 Task: Add an event with the title Conference Call with International Team, date '2024/03/04', time 8:00 AM to 10:00 AMand add a description: The session will conclude with a recap and summary of key takeaways, providing participants with a comprehensive understanding of the elements that contribute to successful presentations. Participants will be encouraged to continue practicing their presentation skills outside of the session and seek further opportunities for growth and improvement., put the event into Red category . Add location for the event as: 789 Camp Nou, Barcelona, Spain, logged in from the account softage.1@softage.netand send the event invitation to softage.5@softage.net and softage.6@softage.net. Set a reminder for the event 5 day before
Action: Mouse moved to (114, 105)
Screenshot: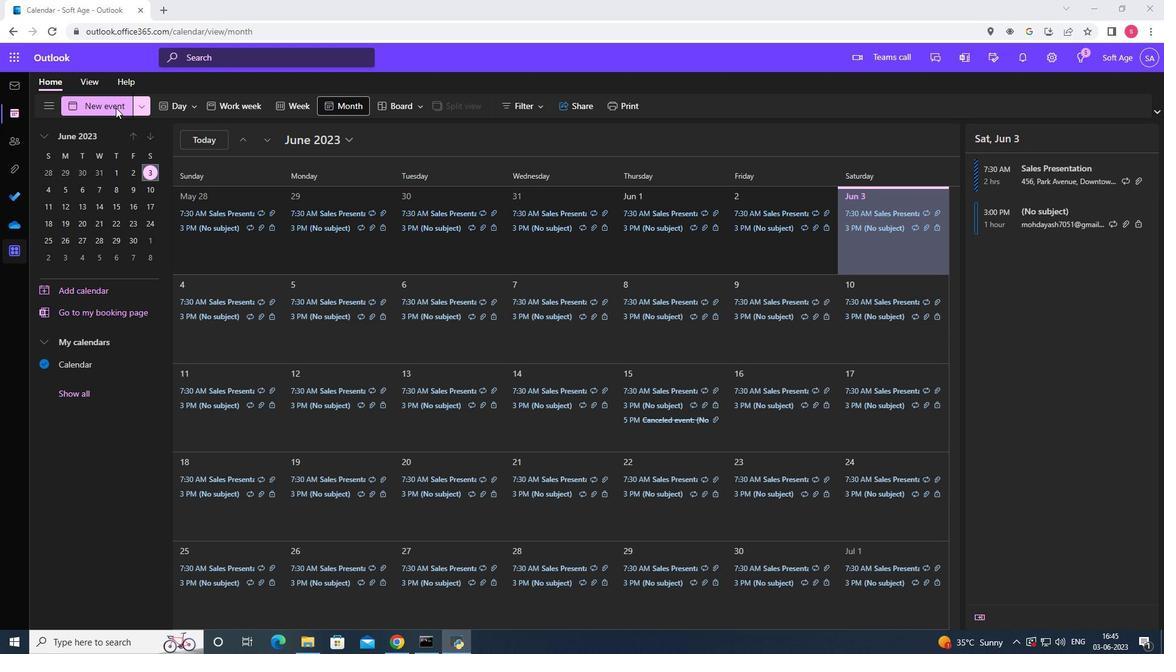 
Action: Mouse pressed left at (114, 105)
Screenshot: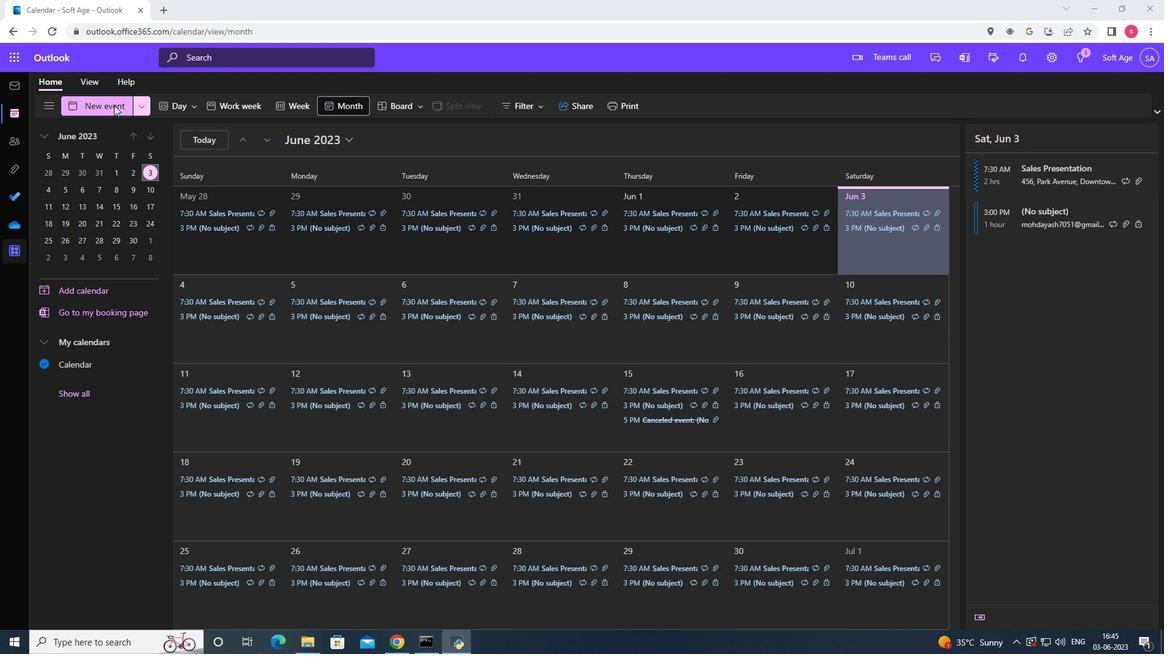 
Action: Mouse moved to (323, 189)
Screenshot: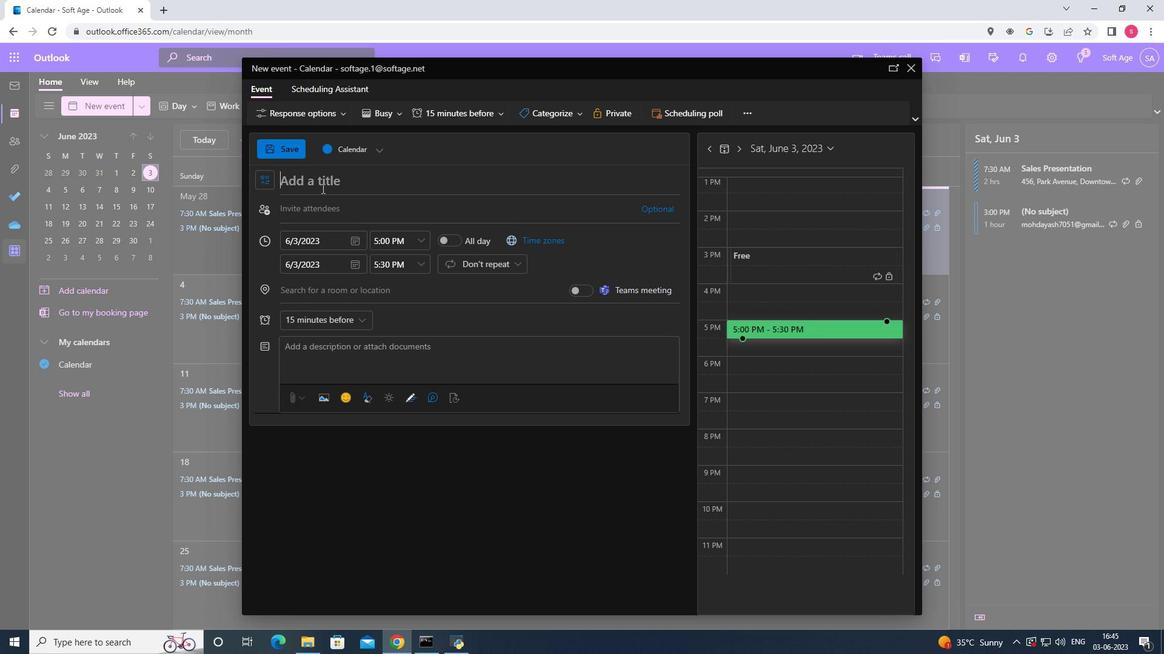
Action: Mouse pressed left at (323, 189)
Screenshot: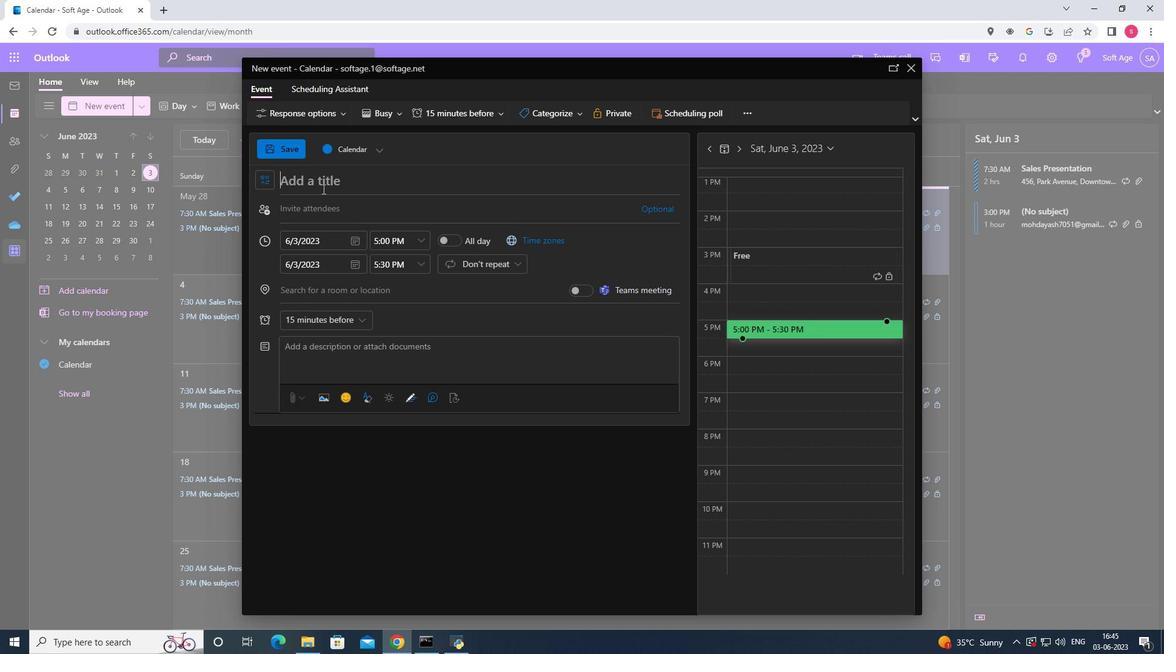 
Action: Key pressed <Key.shift><Key.shift><Key.shift><Key.shift><Key.shift><Key.shift><Key.shift><Key.shift><Key.shift><Key.shift><Key.shift><Key.shift><Key.shift><Key.shift><Key.shift><Key.shift><Key.shift><Key.shift>Conference<Key.space><Key.shift>Call<Key.space><Key.shift>with<Key.space><Key.shift><Key.shift><Key.shift><Key.shift><Key.shift><Key.shift><Key.shift><Key.shift><Key.shift>International<Key.space><Key.shift>tea<Key.backspace><Key.backspace><Key.backspace><Key.shift>Team
Screenshot: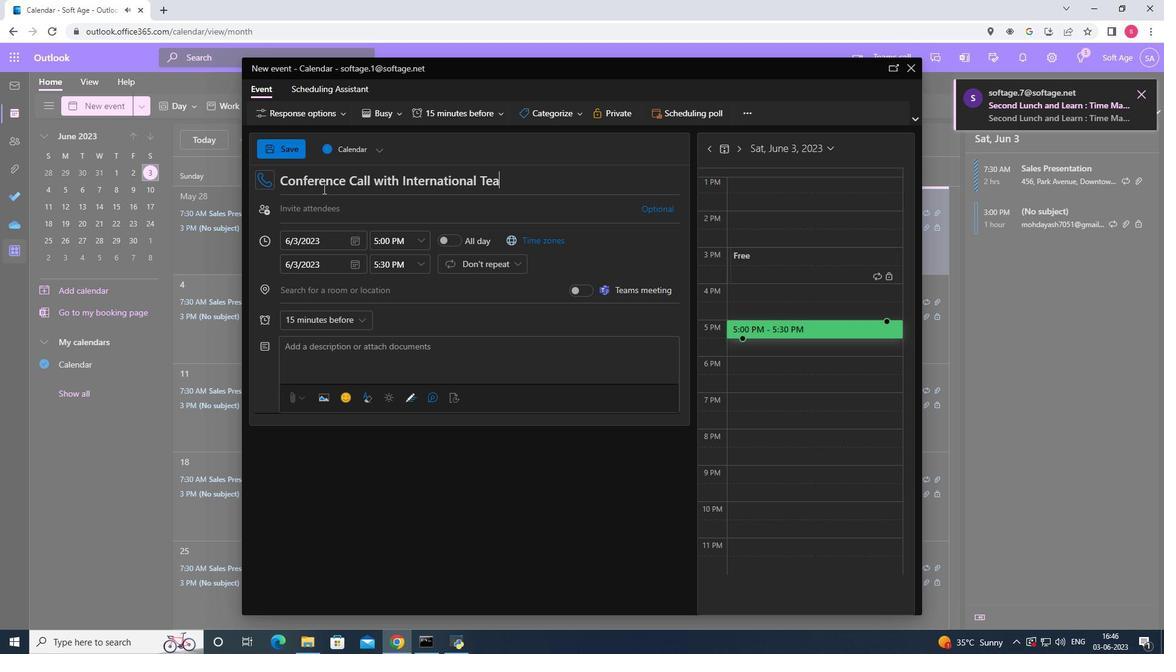 
Action: Mouse moved to (357, 236)
Screenshot: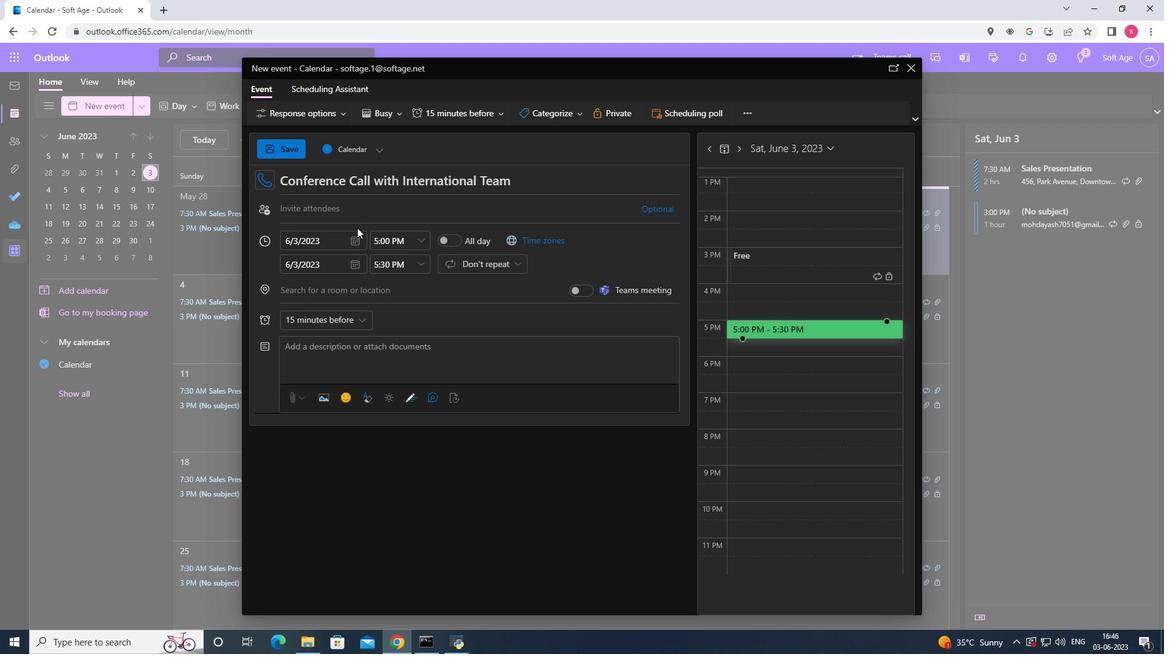 
Action: Mouse pressed left at (357, 236)
Screenshot: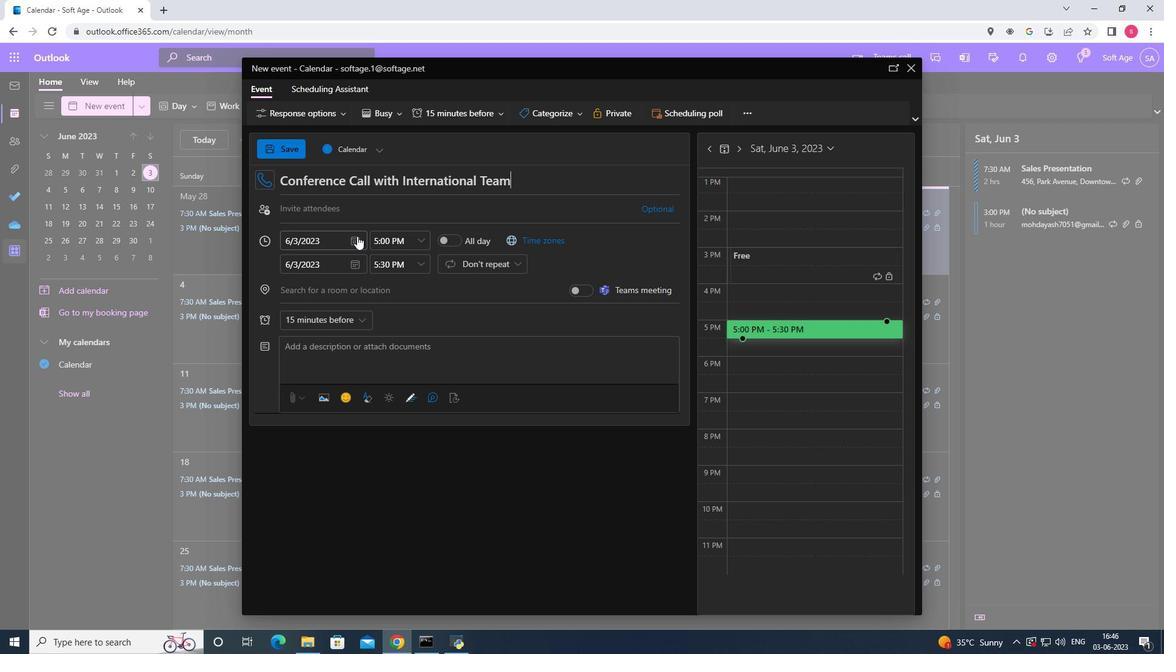 
Action: Mouse moved to (400, 266)
Screenshot: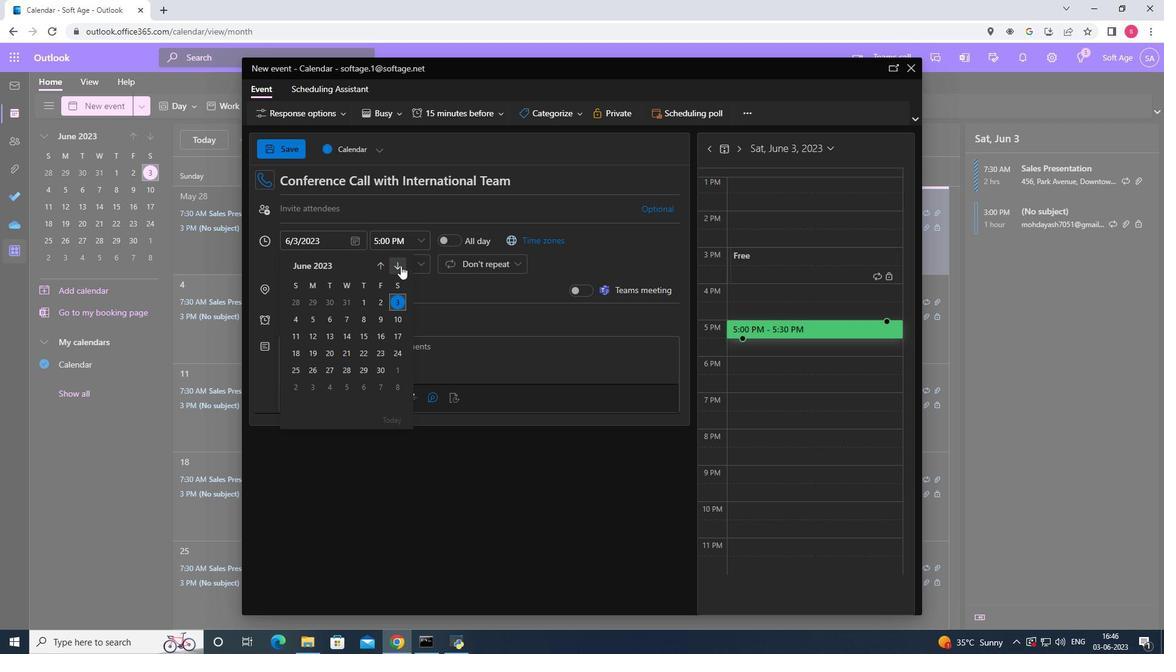 
Action: Mouse pressed left at (400, 266)
Screenshot: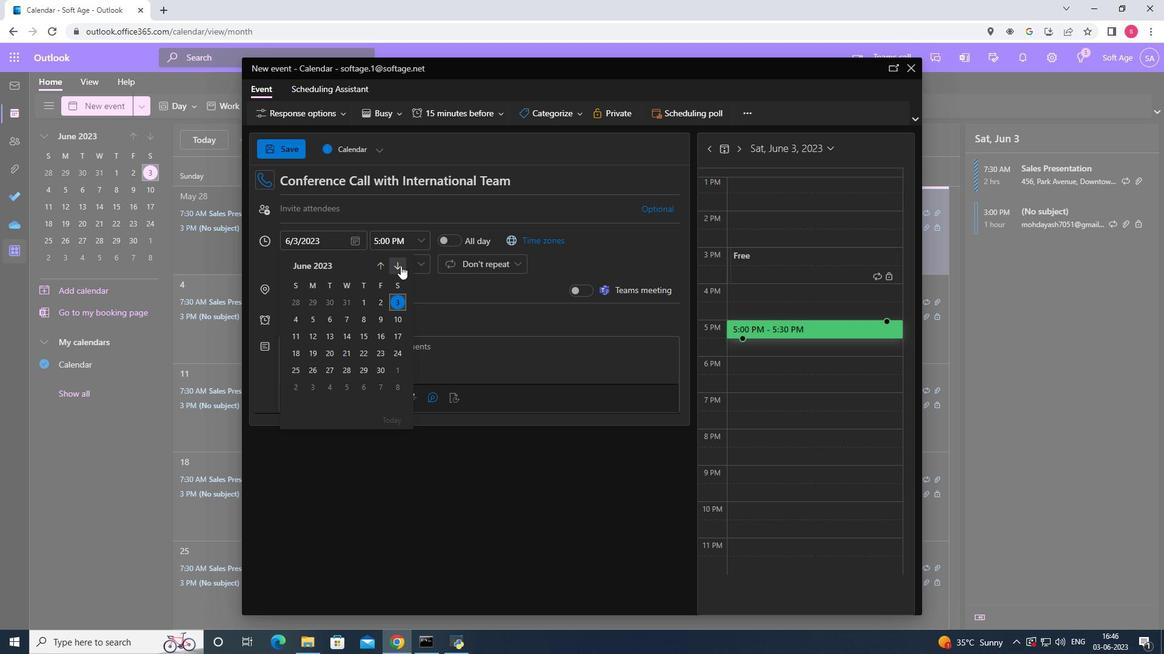 
Action: Mouse pressed left at (400, 266)
Screenshot: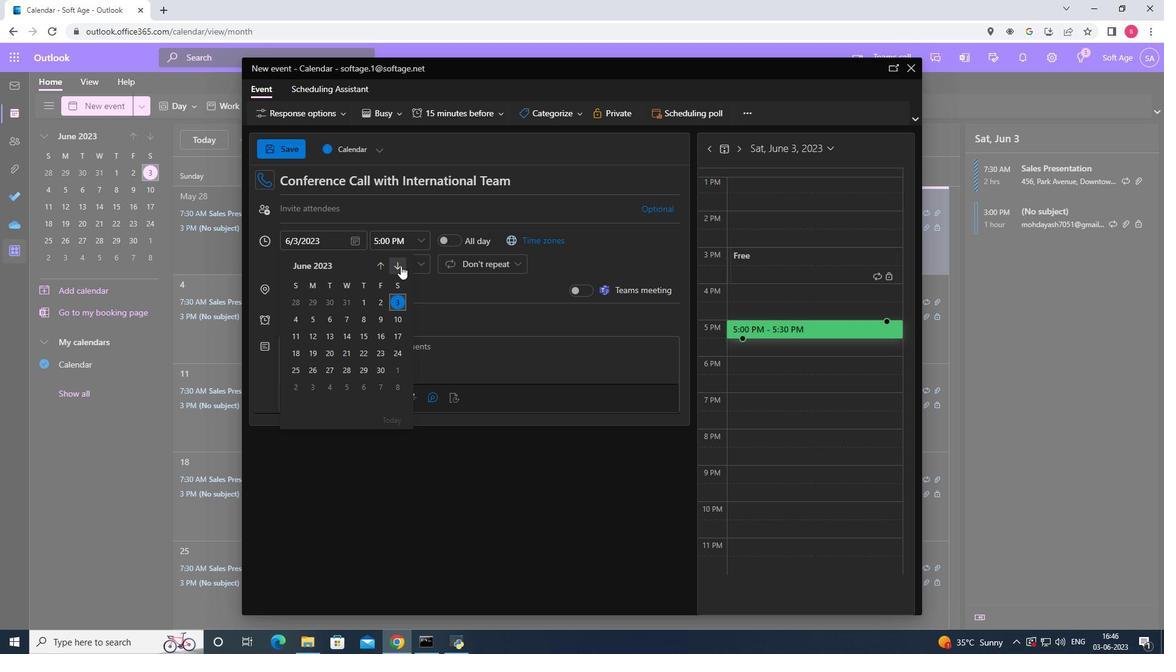 
Action: Mouse pressed left at (400, 266)
Screenshot: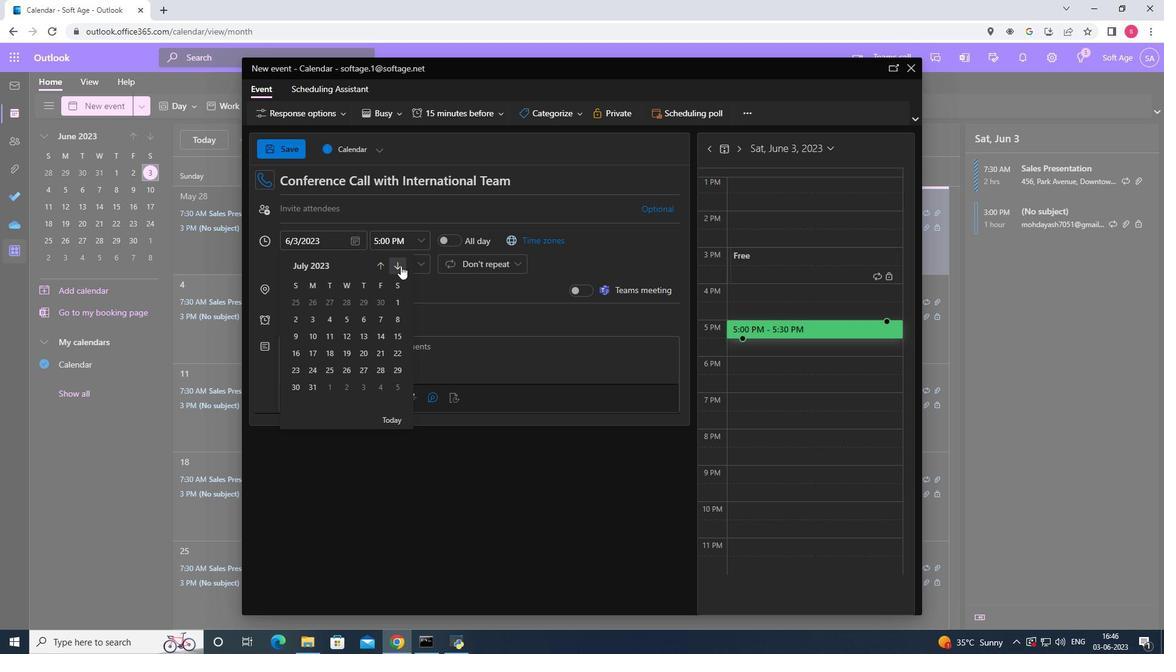 
Action: Mouse pressed left at (400, 266)
Screenshot: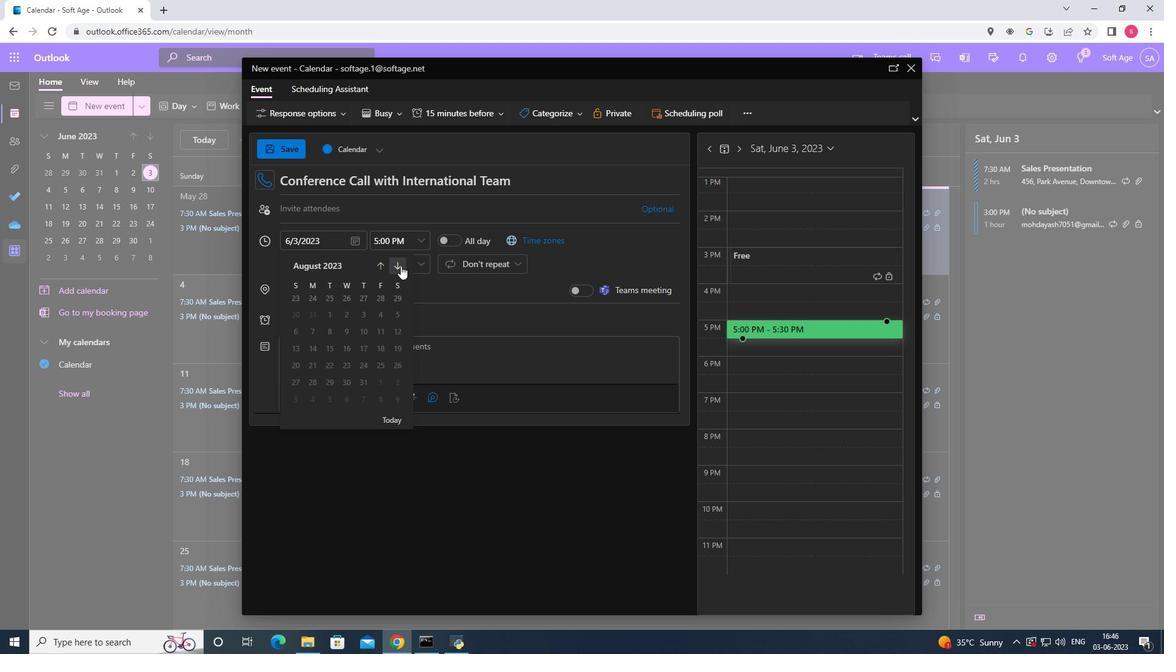 
Action: Mouse pressed left at (400, 266)
Screenshot: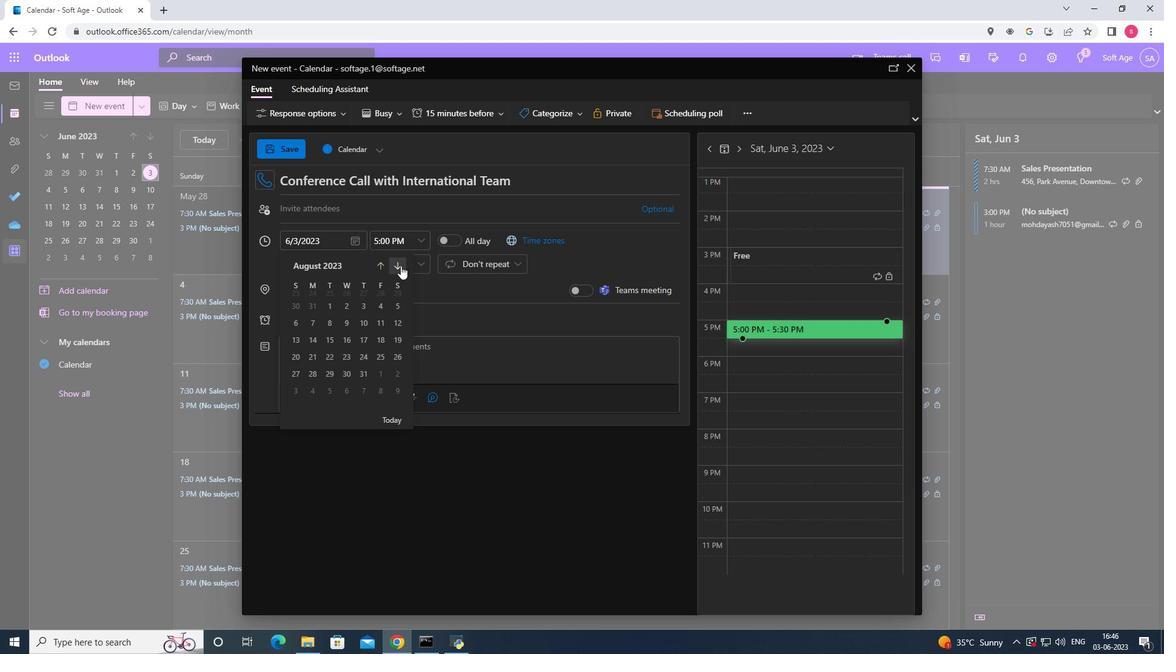 
Action: Mouse pressed left at (400, 266)
Screenshot: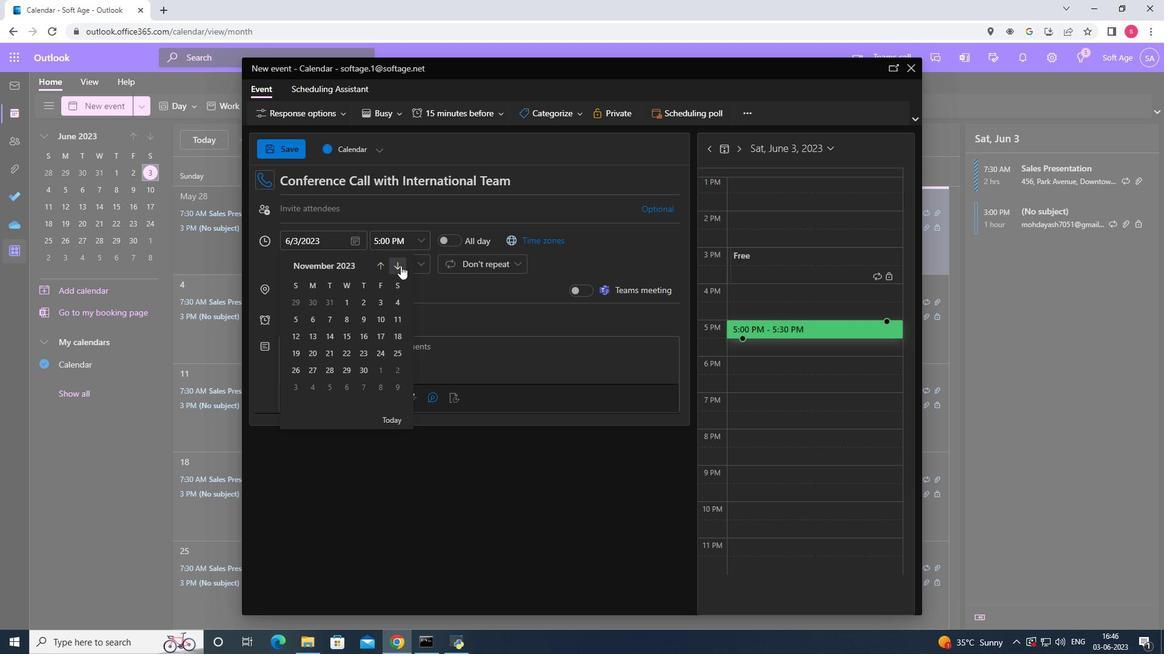 
Action: Mouse pressed left at (400, 266)
Screenshot: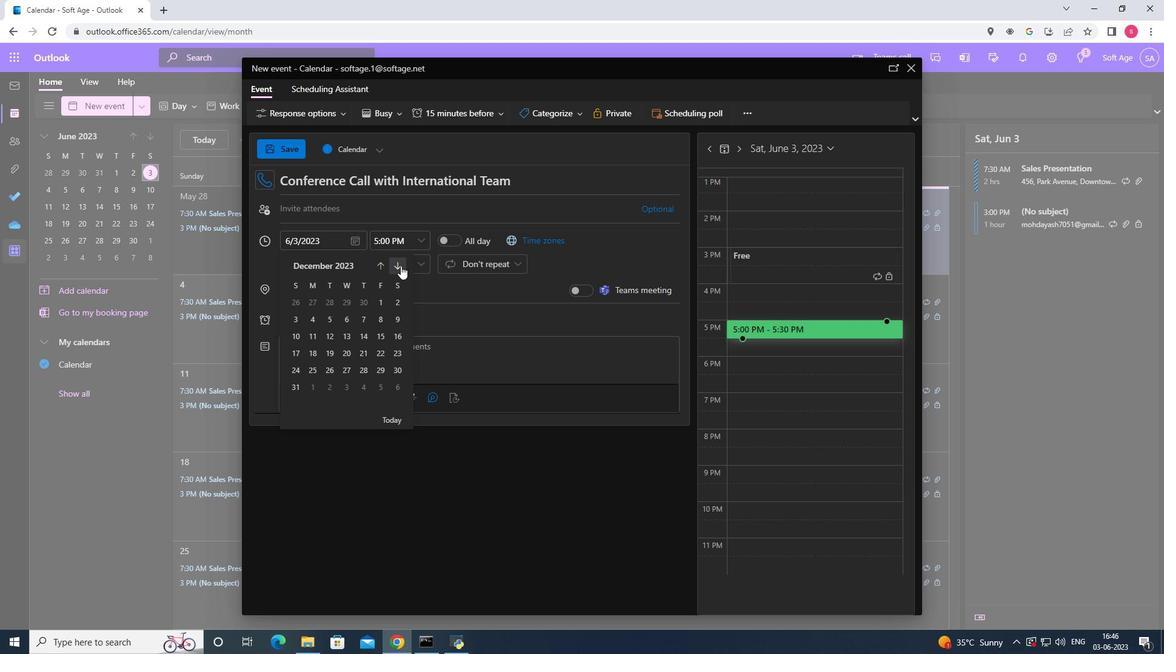 
Action: Mouse pressed left at (400, 266)
Screenshot: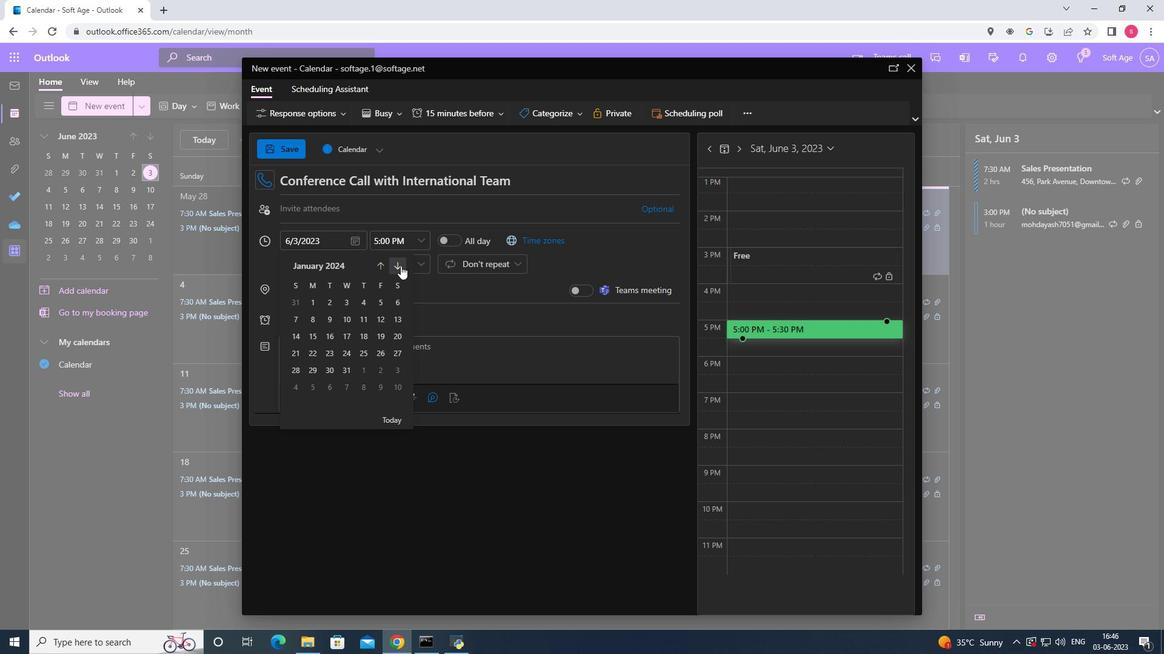 
Action: Mouse pressed left at (400, 266)
Screenshot: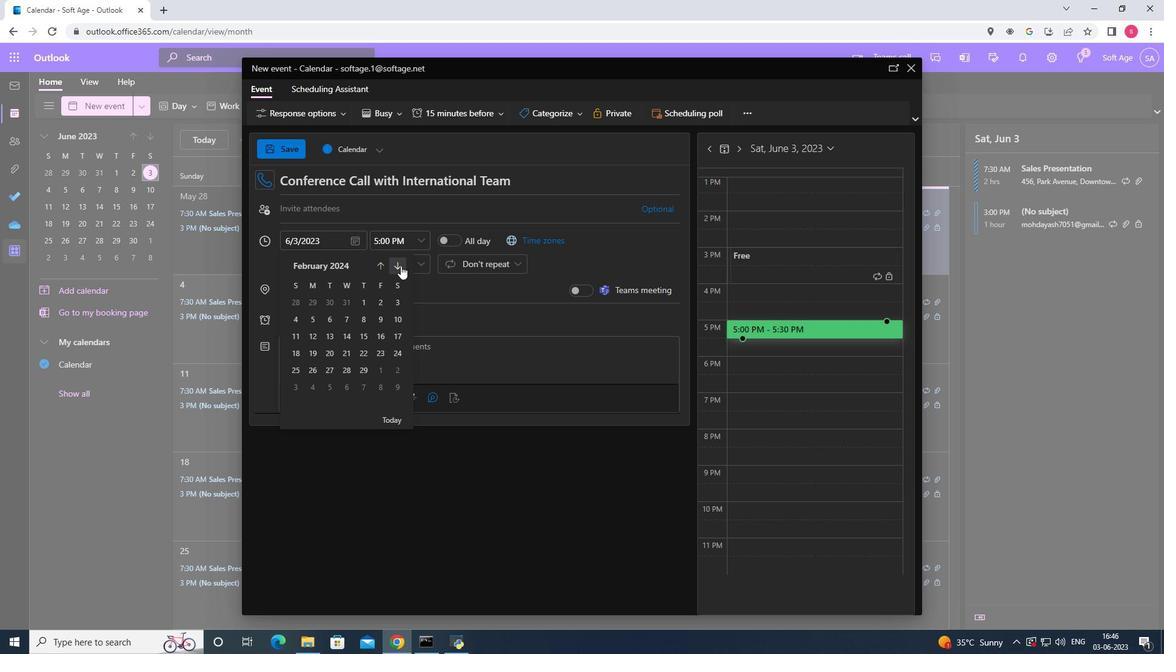
Action: Mouse moved to (310, 317)
Screenshot: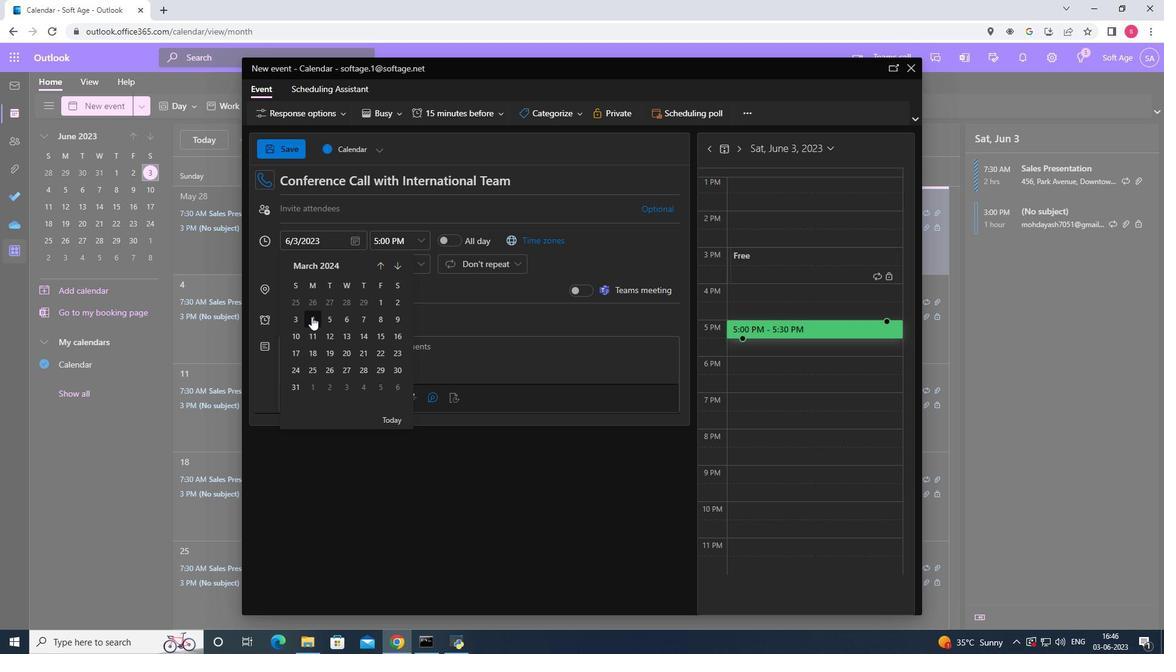 
Action: Mouse pressed left at (310, 317)
Screenshot: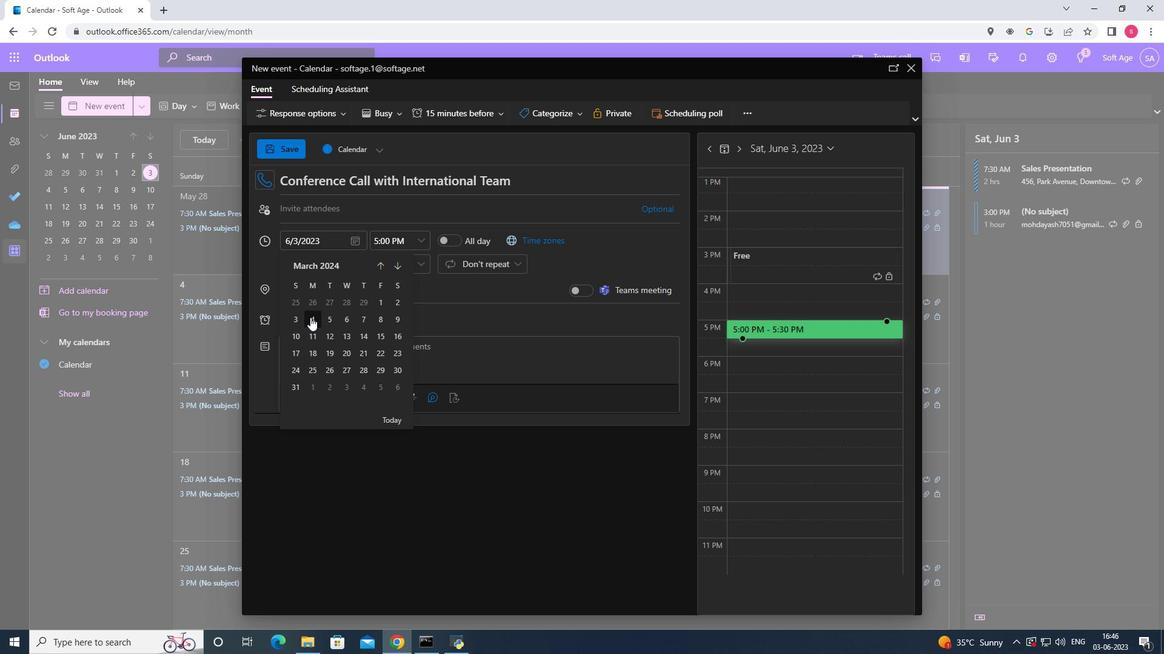 
Action: Mouse moved to (423, 244)
Screenshot: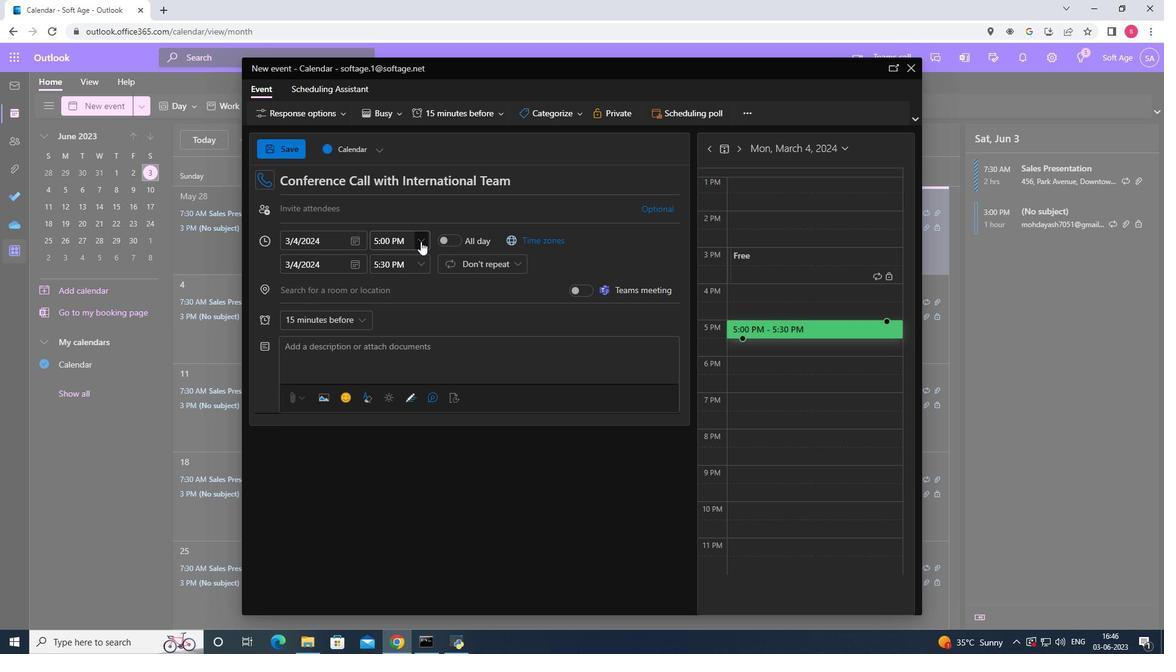 
Action: Mouse pressed left at (423, 244)
Screenshot: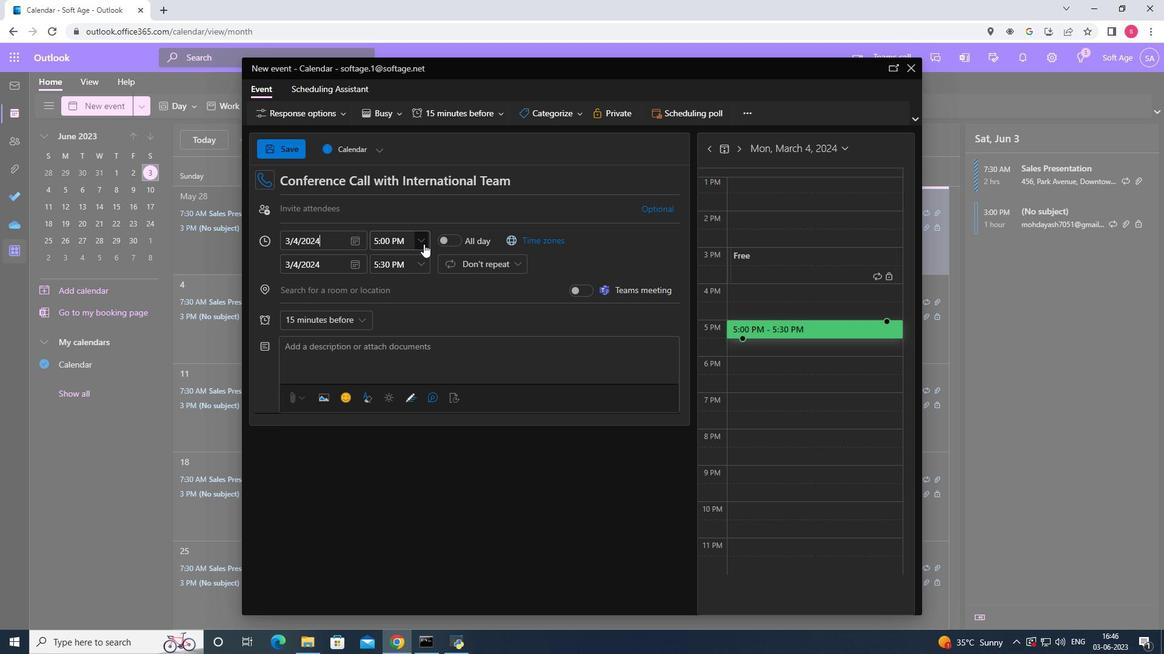 
Action: Mouse moved to (437, 258)
Screenshot: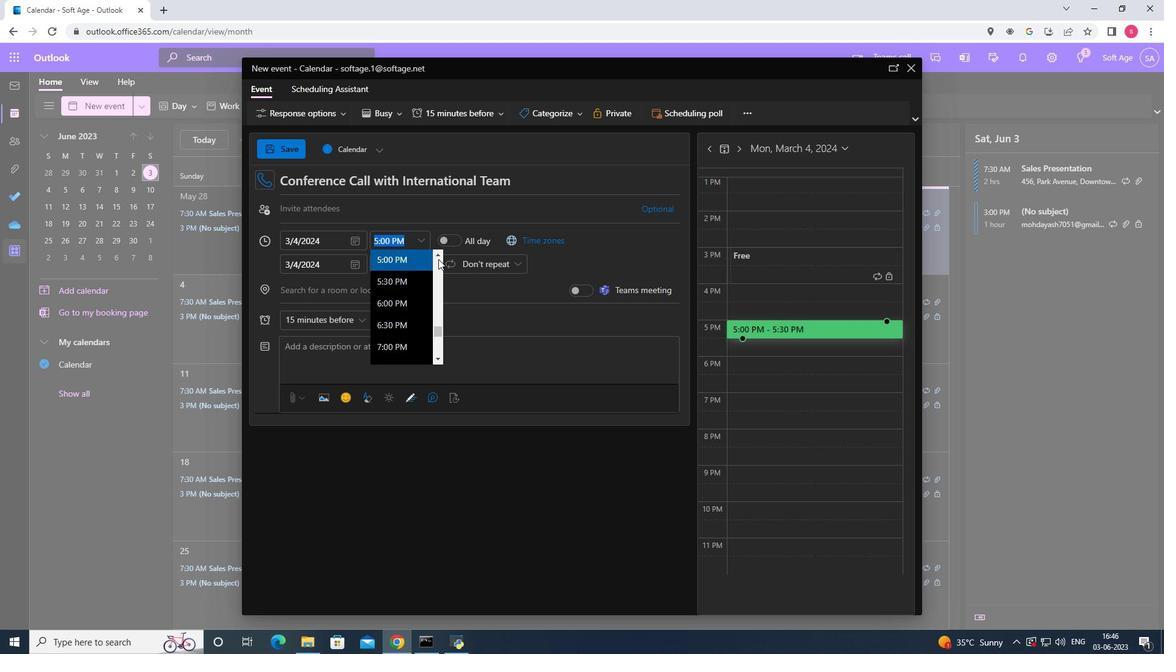 
Action: Mouse pressed left at (437, 258)
Screenshot: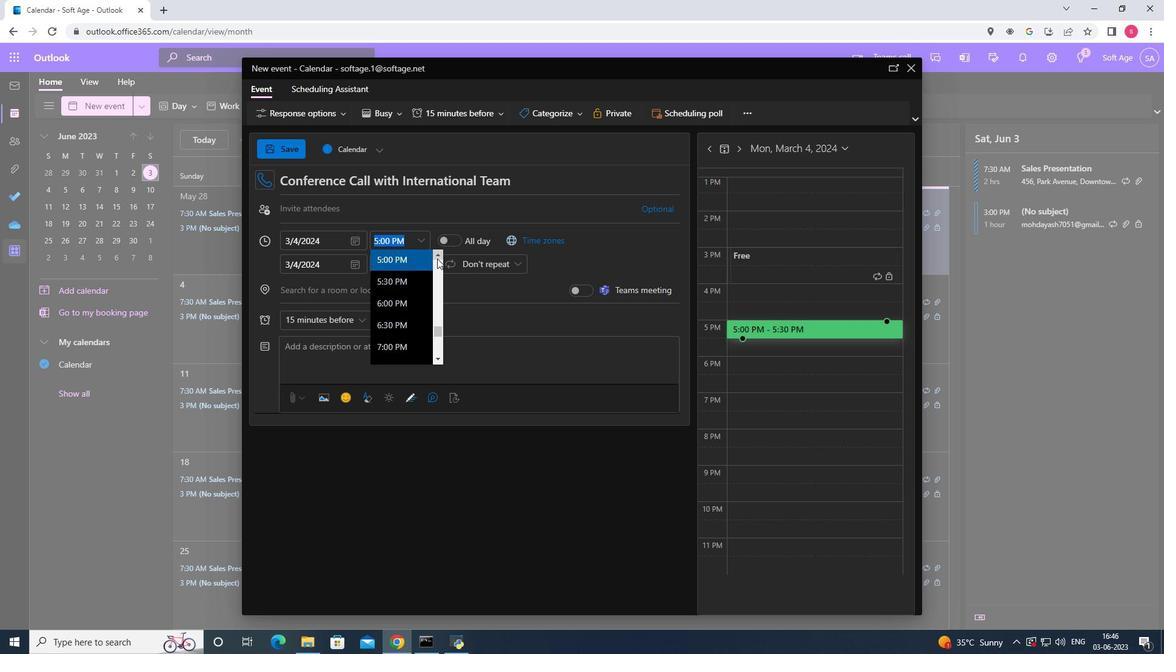 
Action: Mouse pressed left at (437, 258)
Screenshot: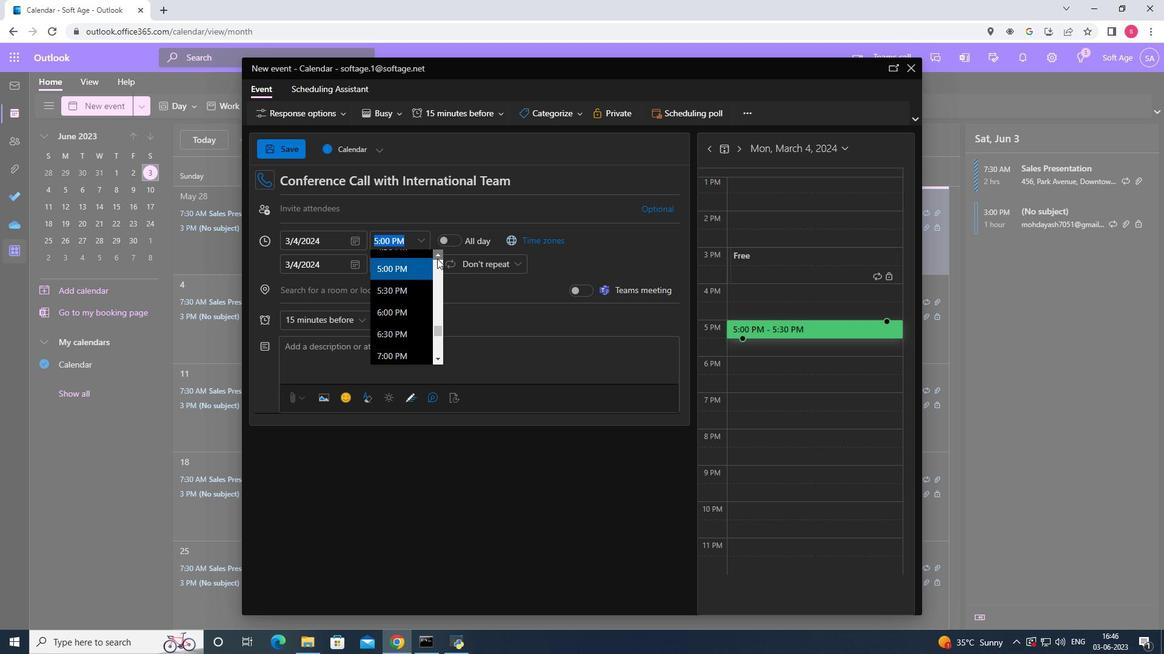 
Action: Mouse pressed left at (437, 258)
Screenshot: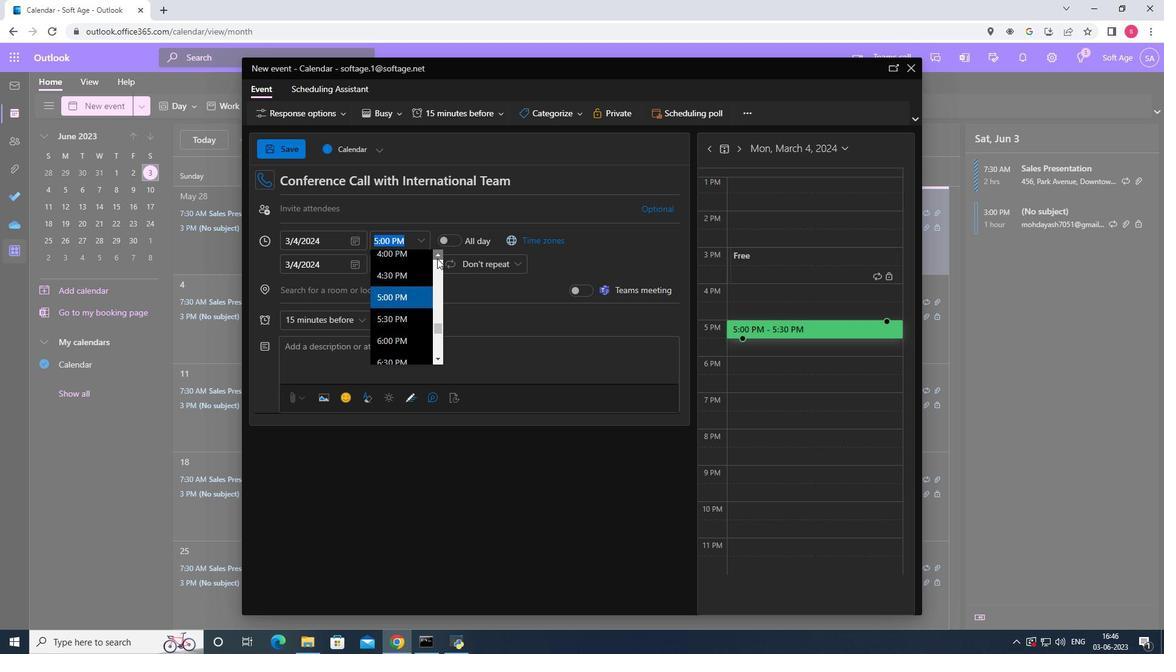 
Action: Mouse pressed left at (437, 258)
Screenshot: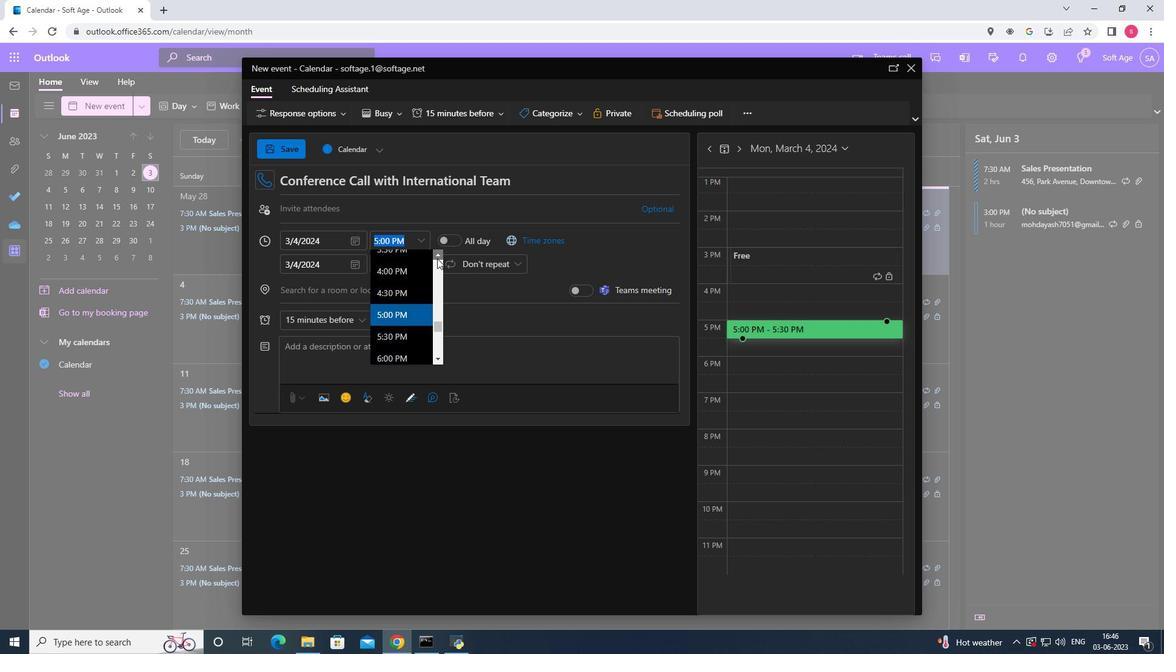 
Action: Mouse pressed left at (437, 258)
Screenshot: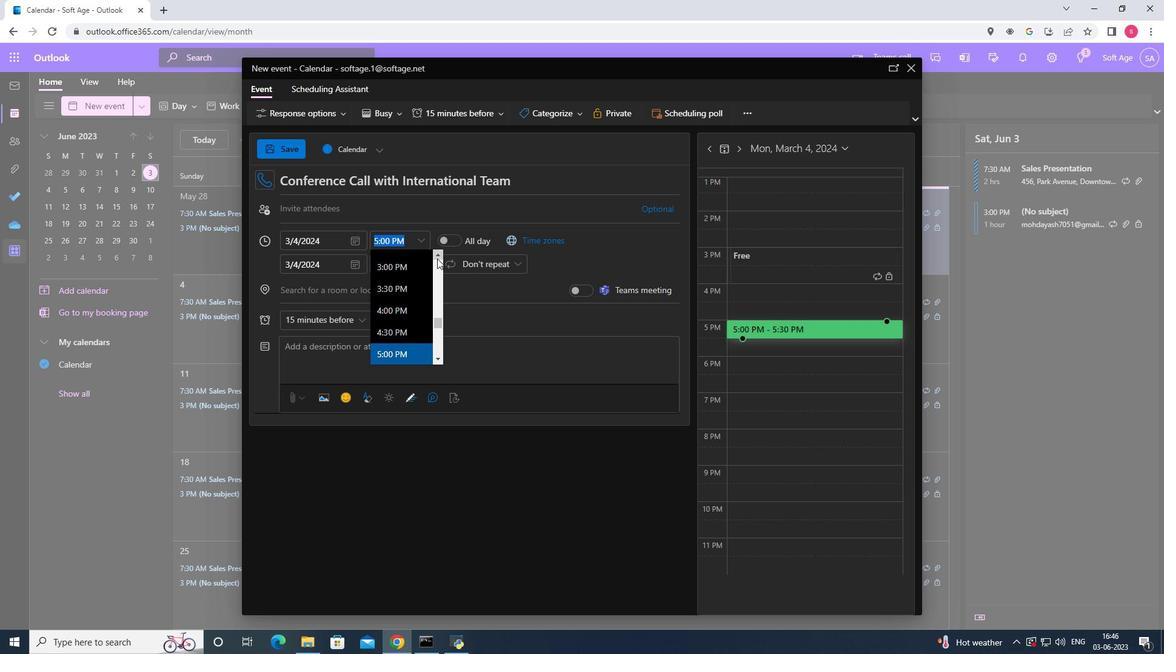 
Action: Mouse pressed left at (437, 258)
Screenshot: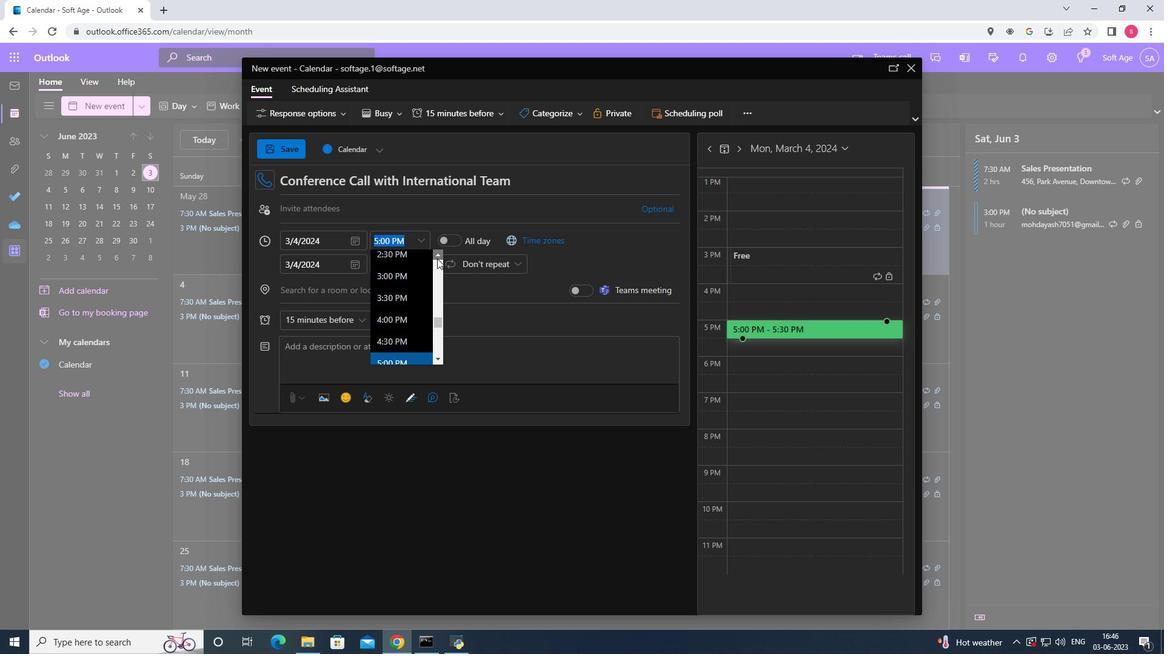 
Action: Mouse pressed left at (437, 258)
Screenshot: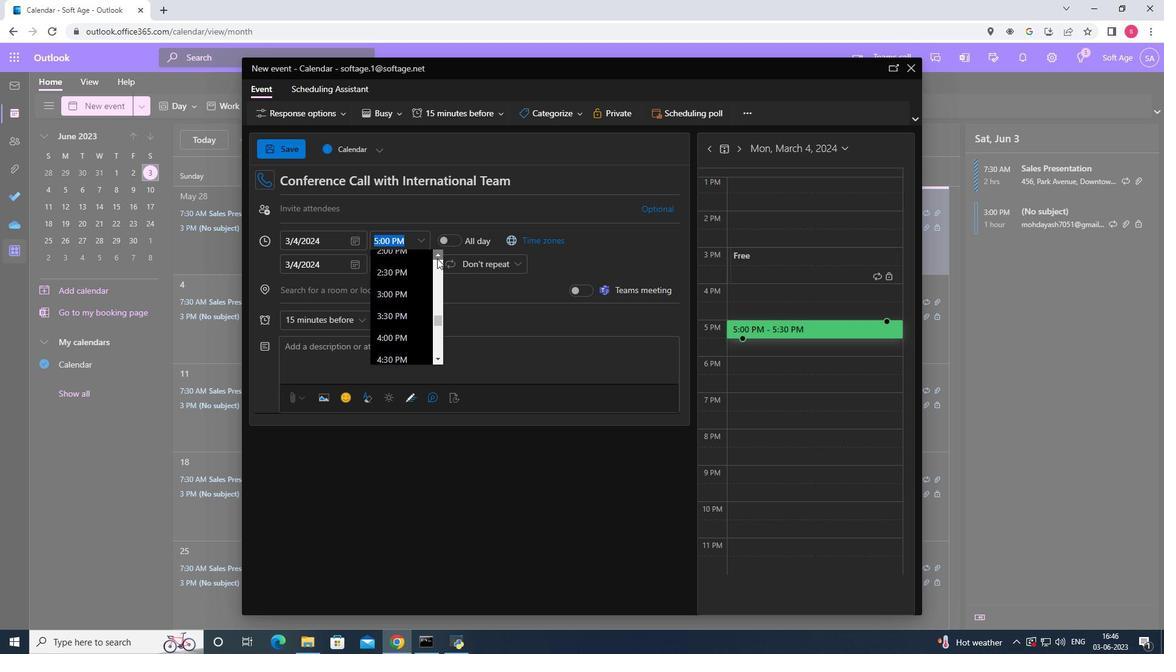 
Action: Mouse pressed left at (437, 258)
Screenshot: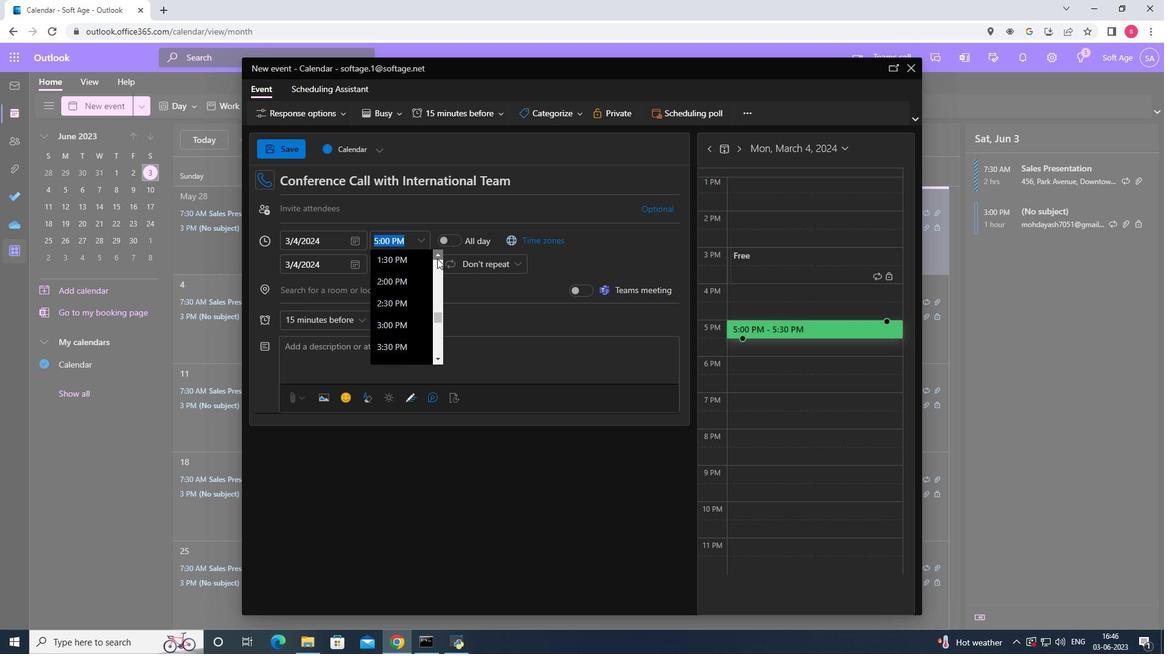 
Action: Mouse pressed left at (437, 258)
Screenshot: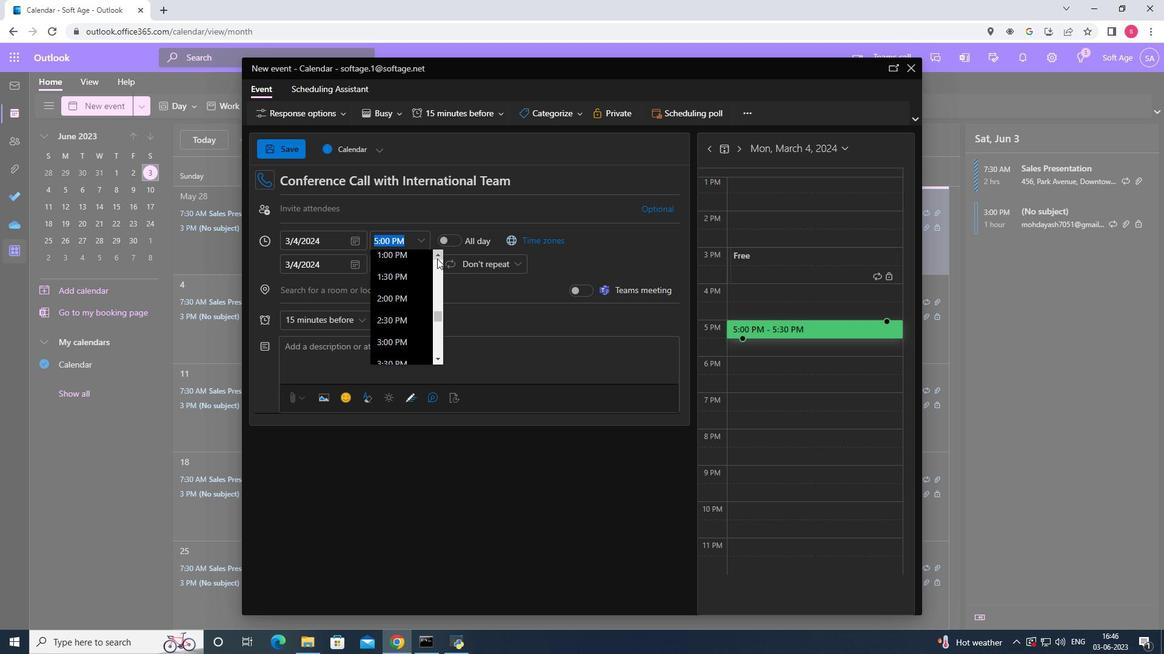 
Action: Mouse pressed left at (437, 258)
Screenshot: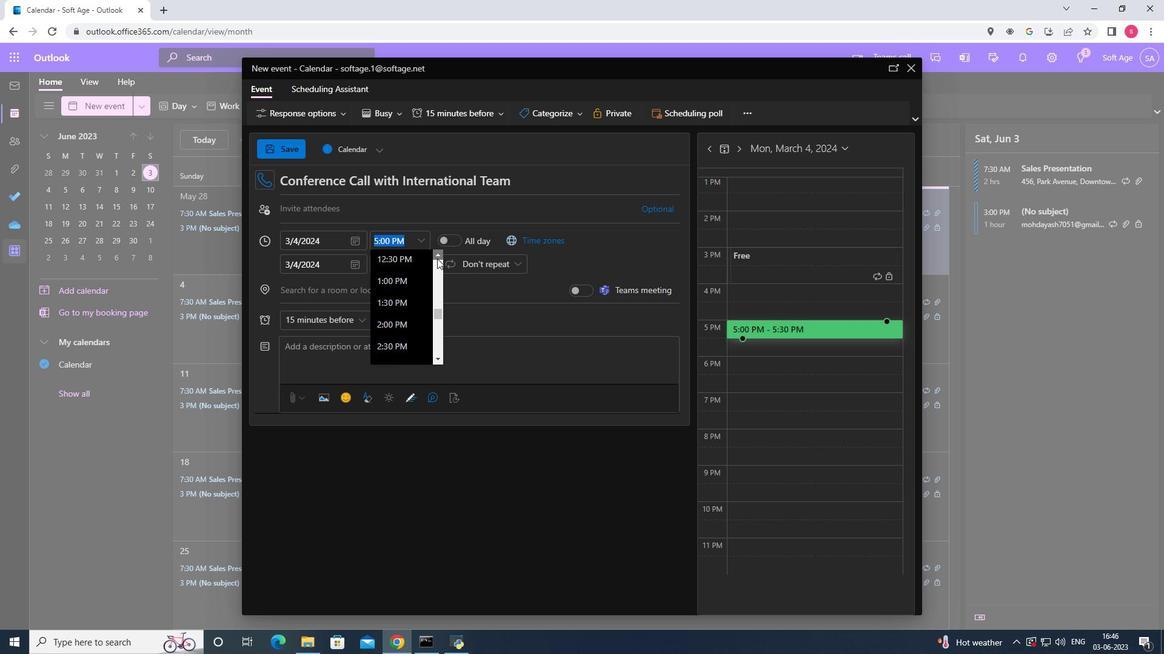 
Action: Mouse pressed left at (437, 258)
Screenshot: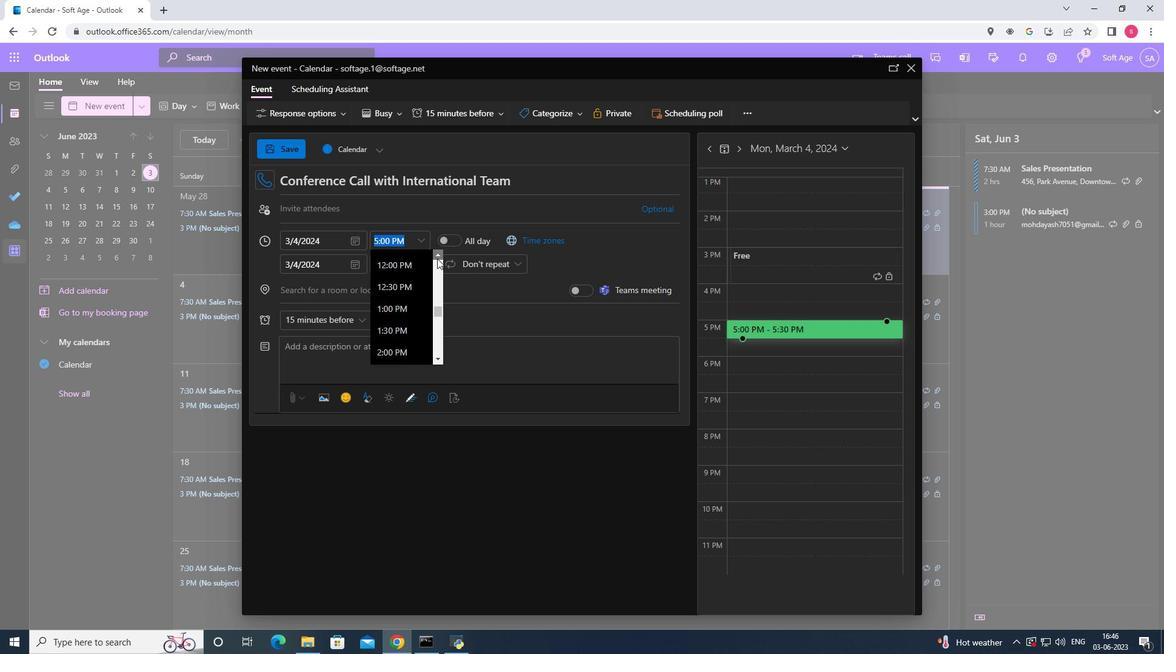 
Action: Mouse pressed left at (437, 258)
Screenshot: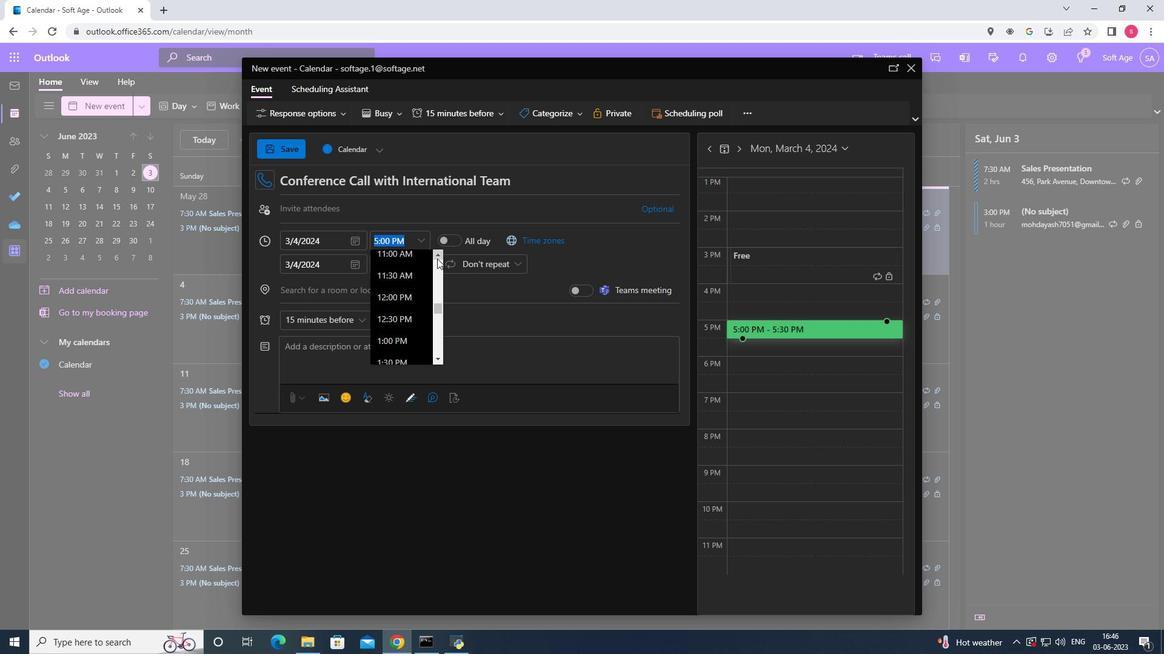 
Action: Mouse pressed left at (437, 258)
Screenshot: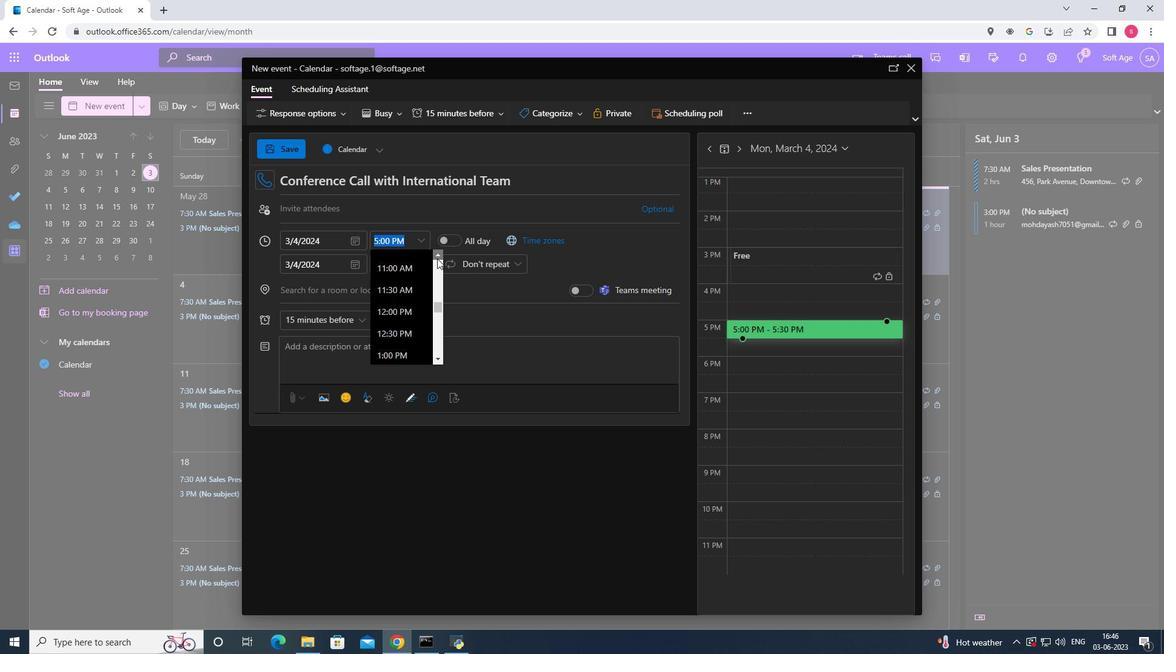 
Action: Mouse pressed left at (437, 258)
Screenshot: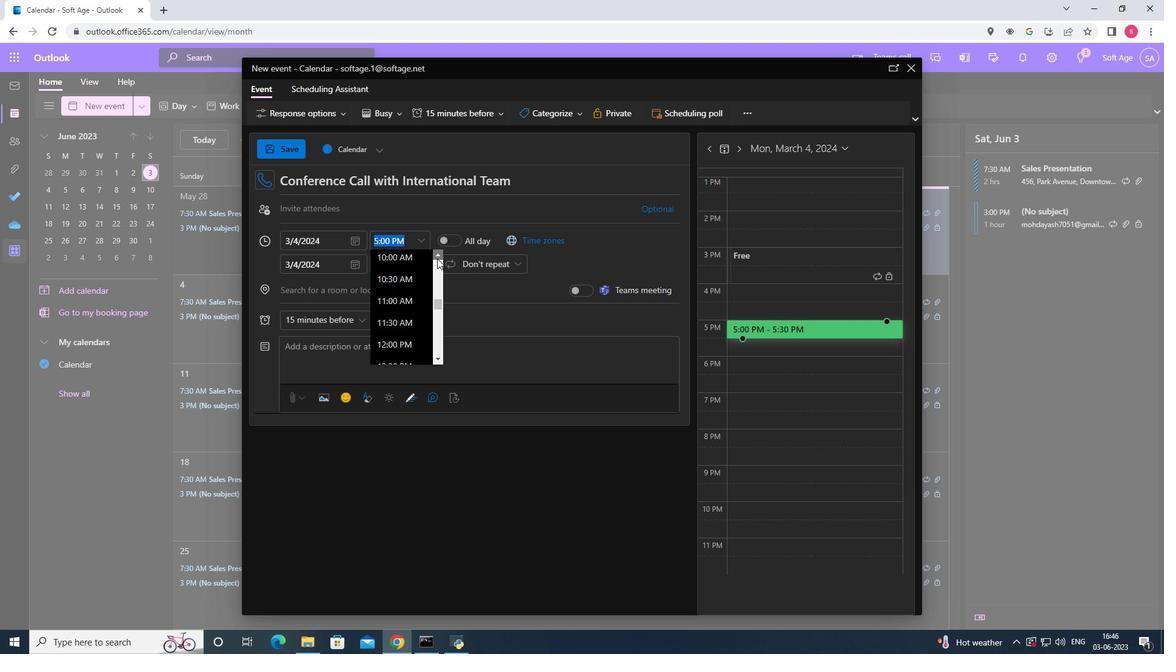 
Action: Mouse pressed left at (437, 258)
Screenshot: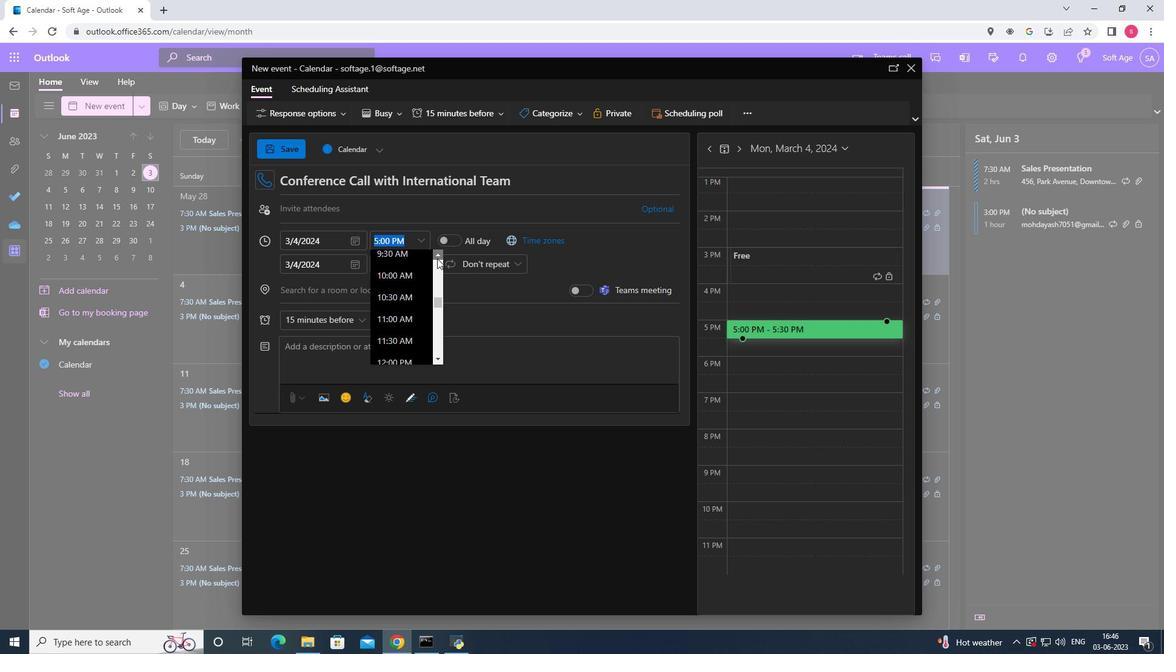 
Action: Mouse pressed left at (437, 258)
Screenshot: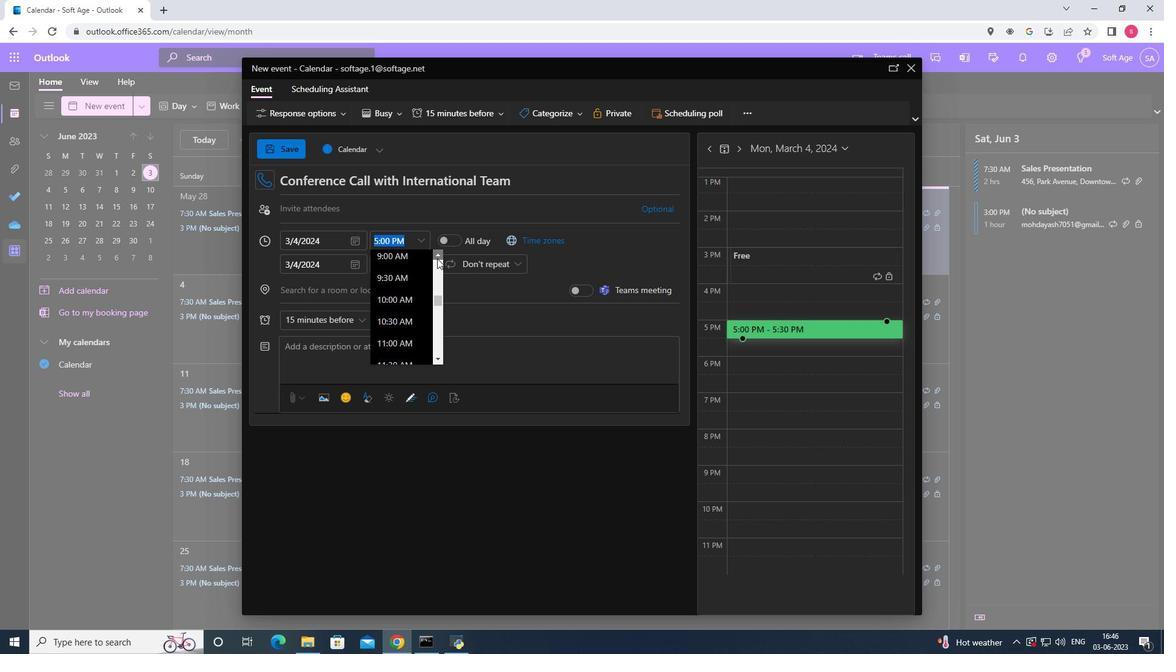 
Action: Mouse moved to (386, 259)
Screenshot: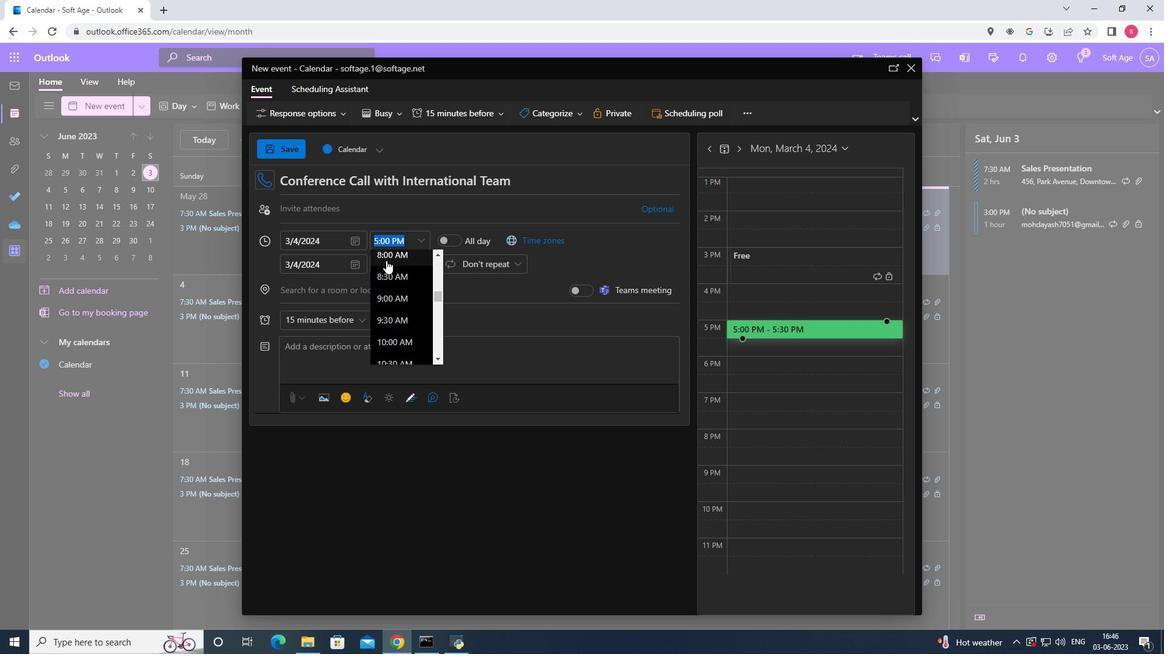 
Action: Mouse pressed left at (386, 259)
Screenshot: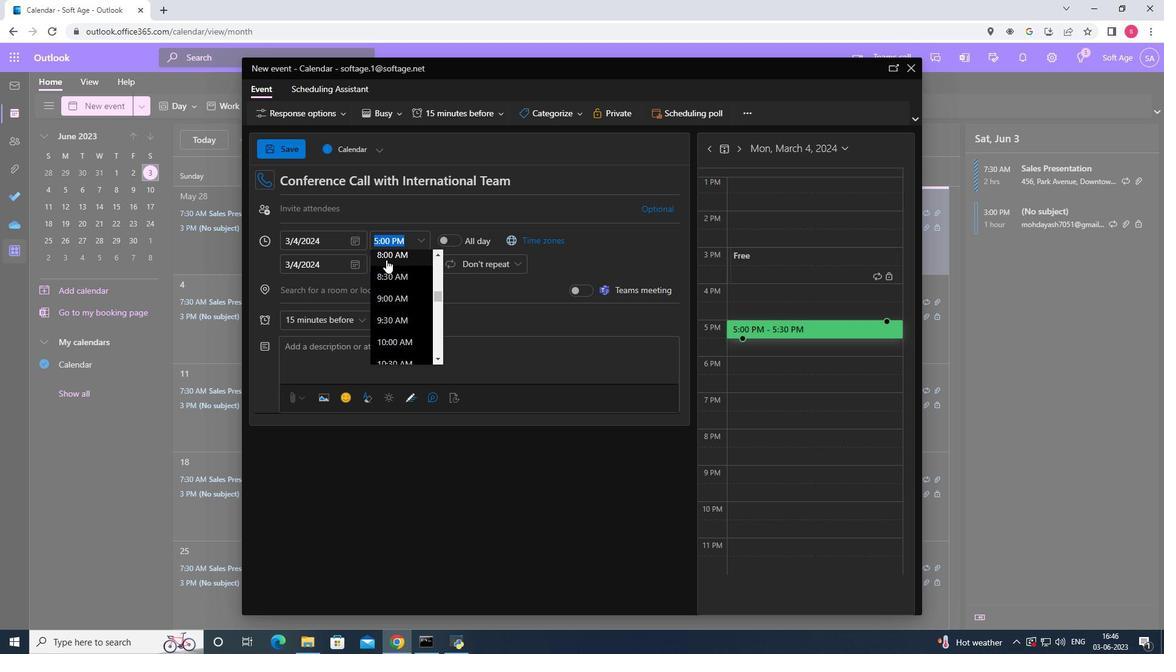 
Action: Mouse moved to (420, 263)
Screenshot: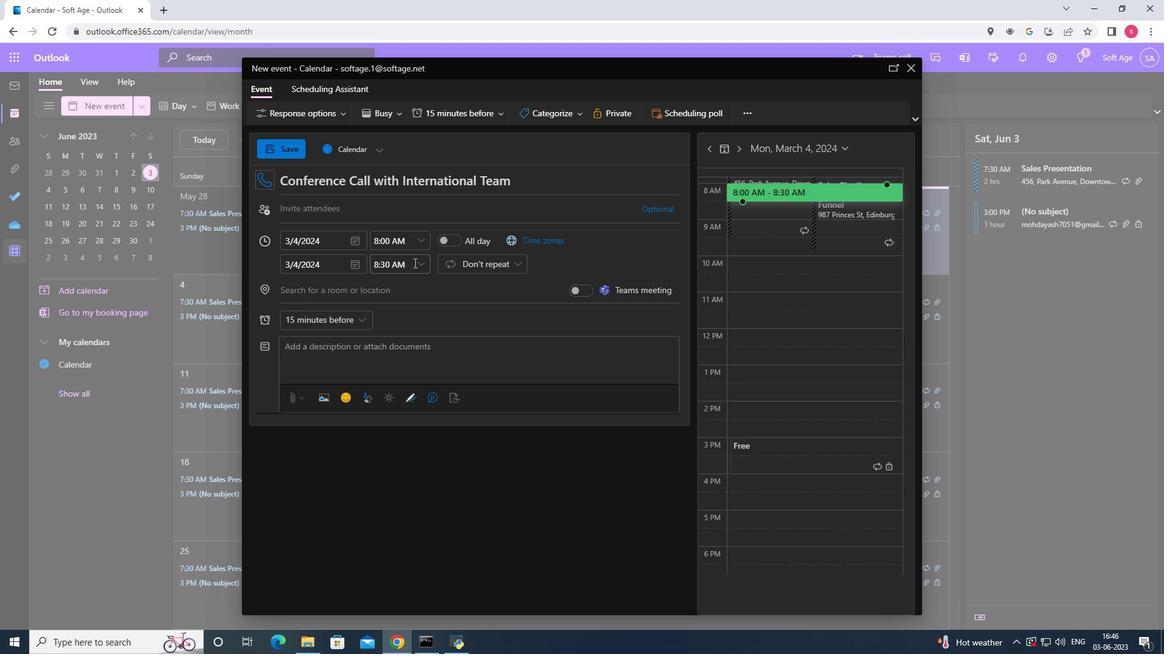 
Action: Mouse pressed left at (420, 263)
Screenshot: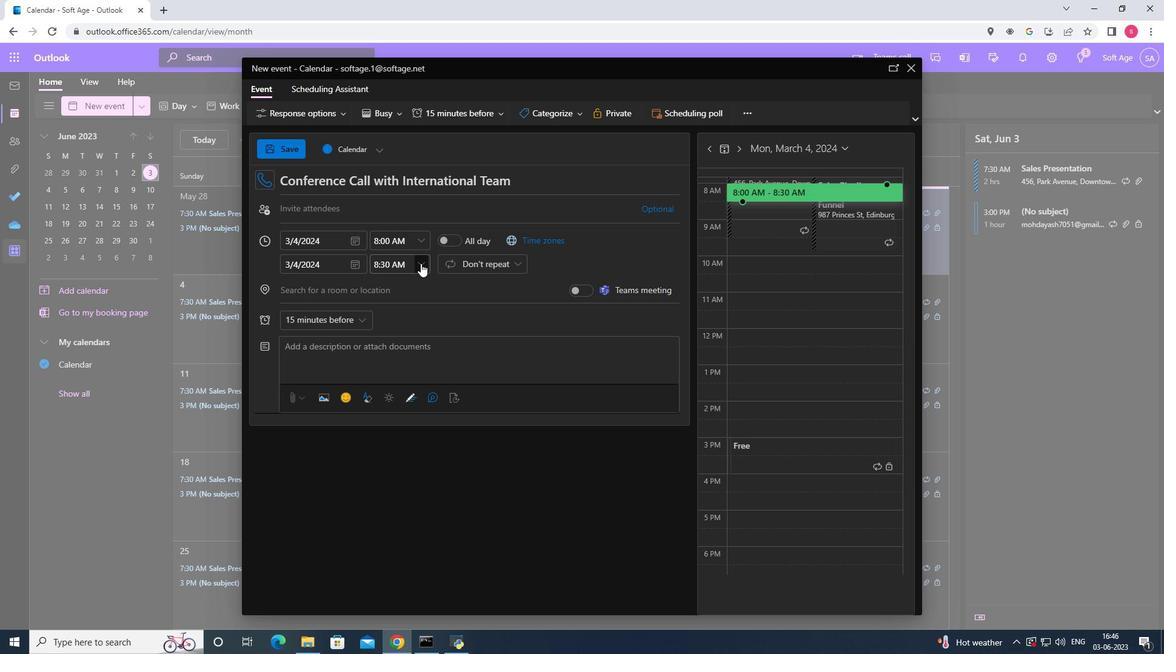 
Action: Mouse moved to (411, 349)
Screenshot: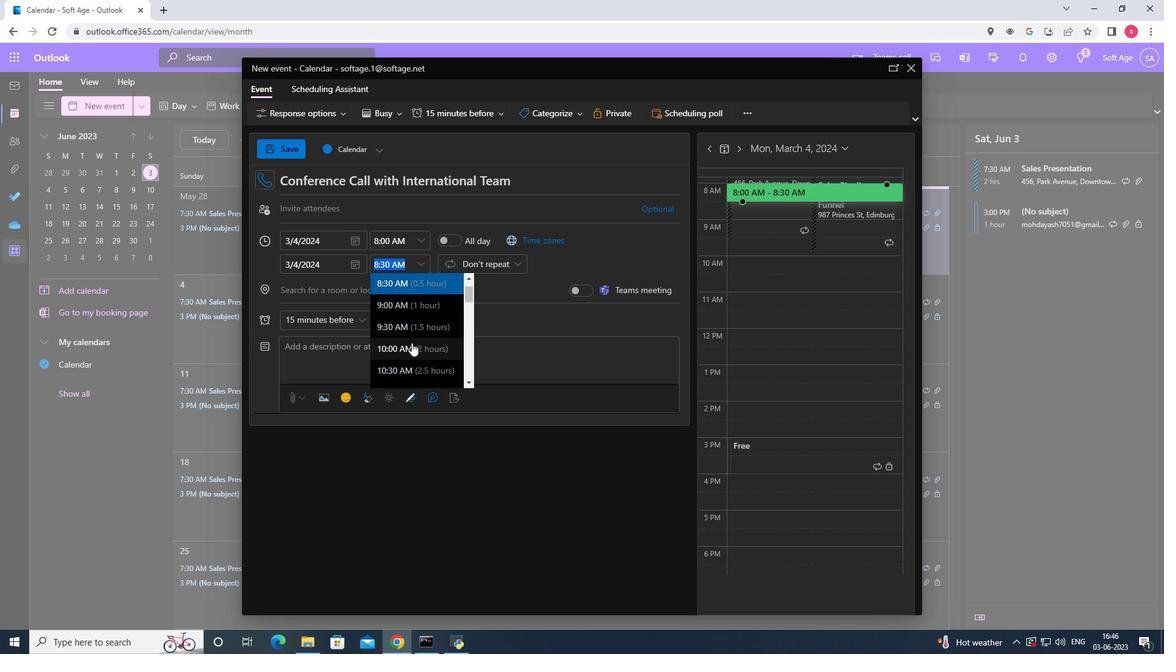 
Action: Mouse pressed left at (411, 349)
Screenshot: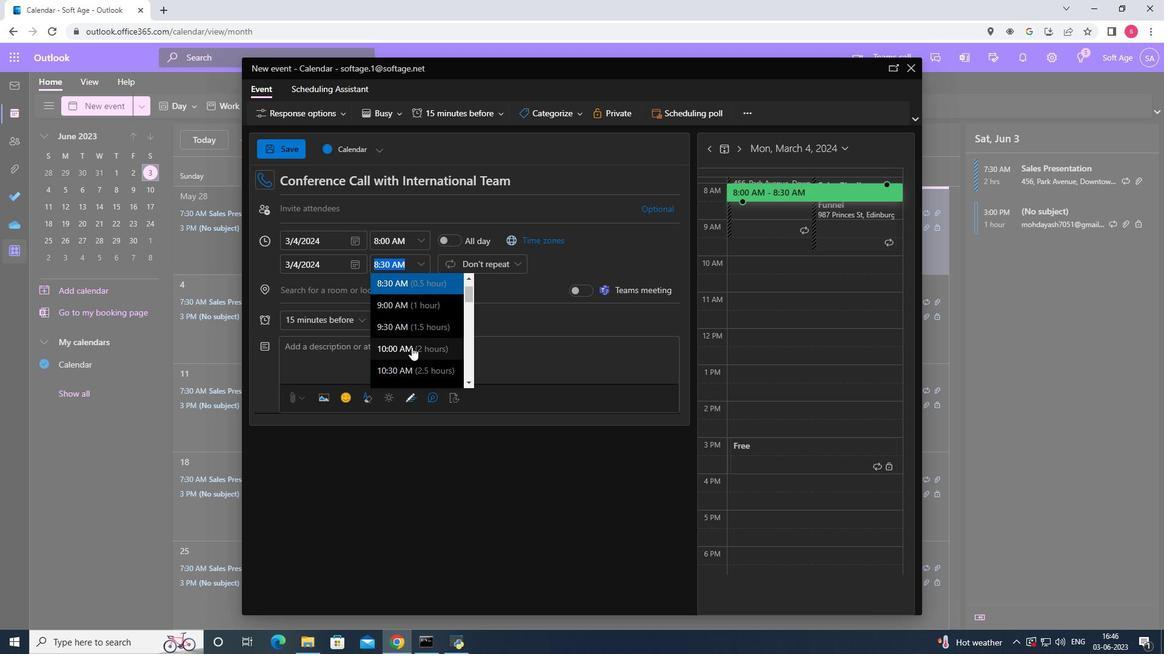 
Action: Mouse moved to (345, 296)
Screenshot: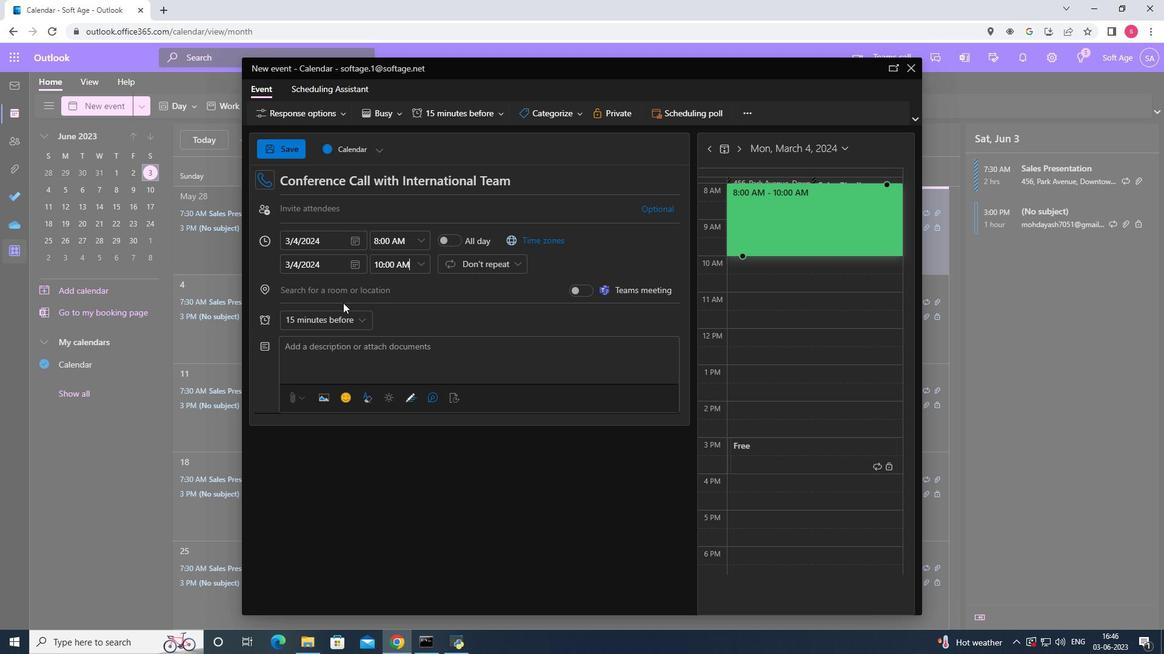 
Action: Mouse pressed left at (345, 296)
Screenshot: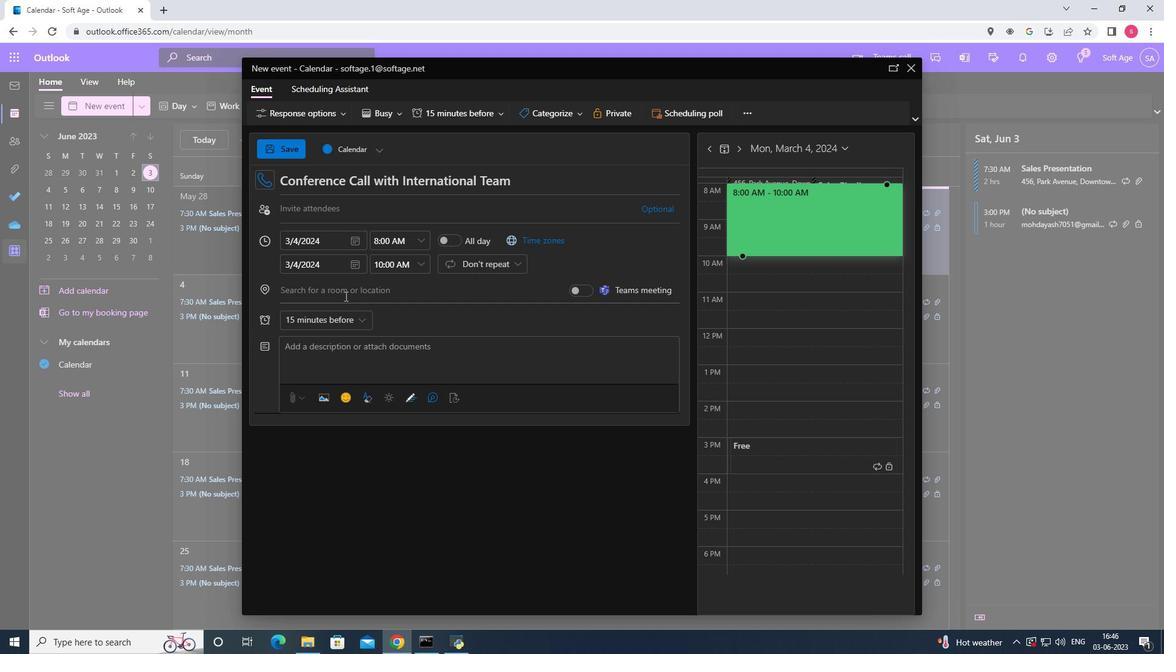 
Action: Mouse moved to (351, 357)
Screenshot: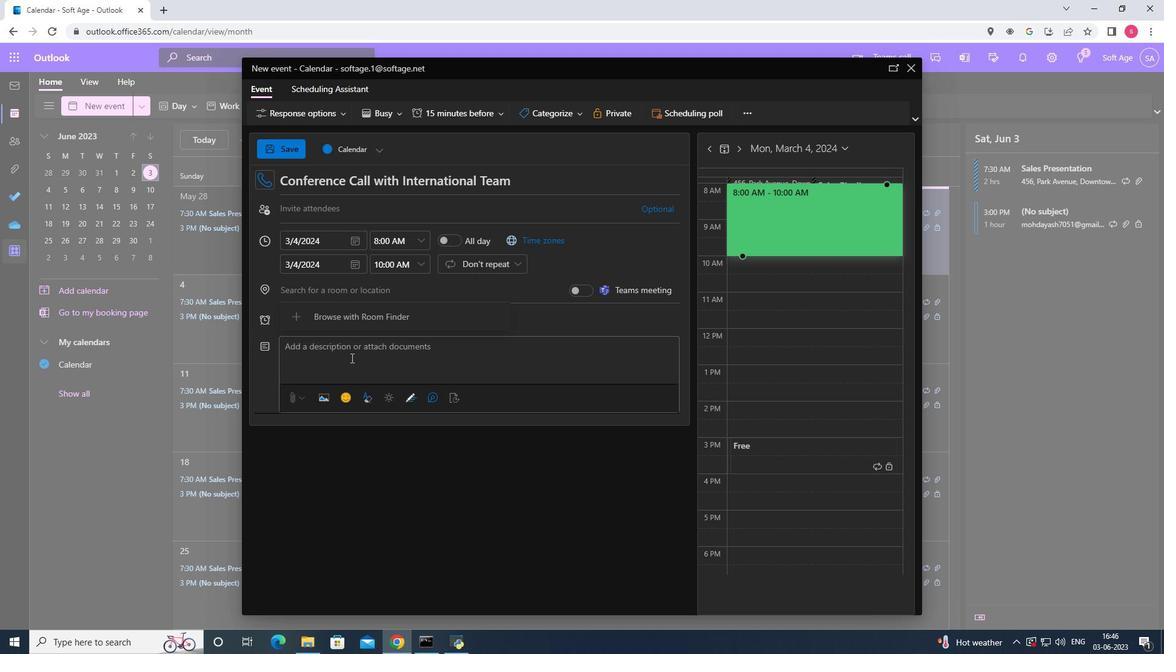 
Action: Mouse pressed left at (351, 357)
Screenshot: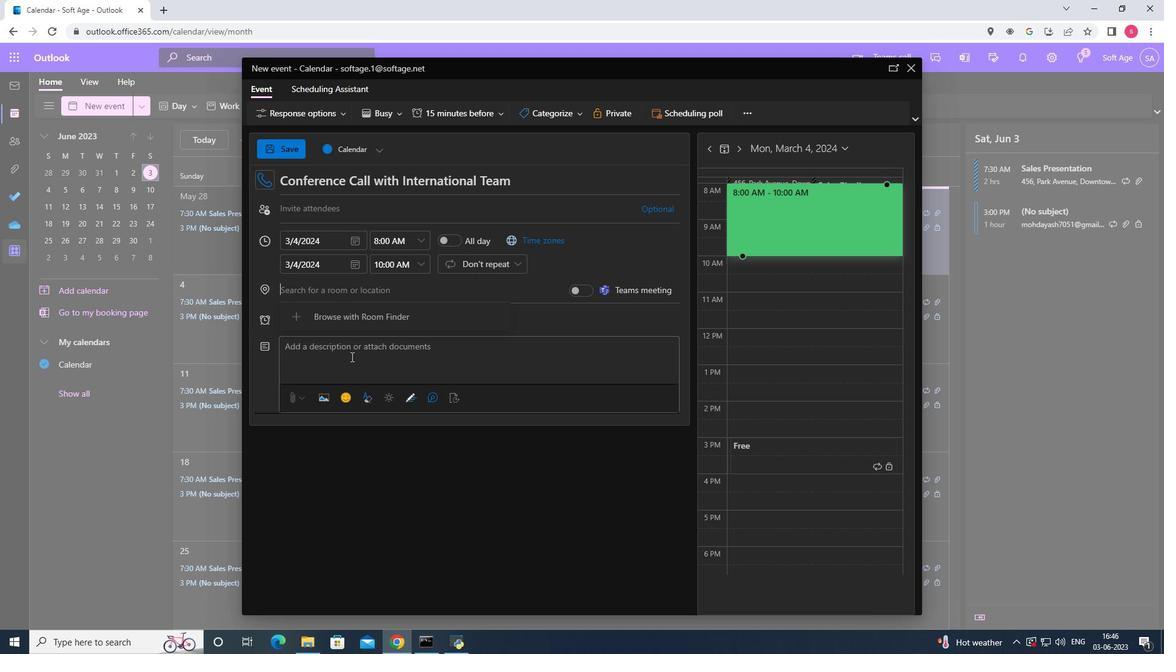 
Action: Mouse moved to (346, 338)
Screenshot: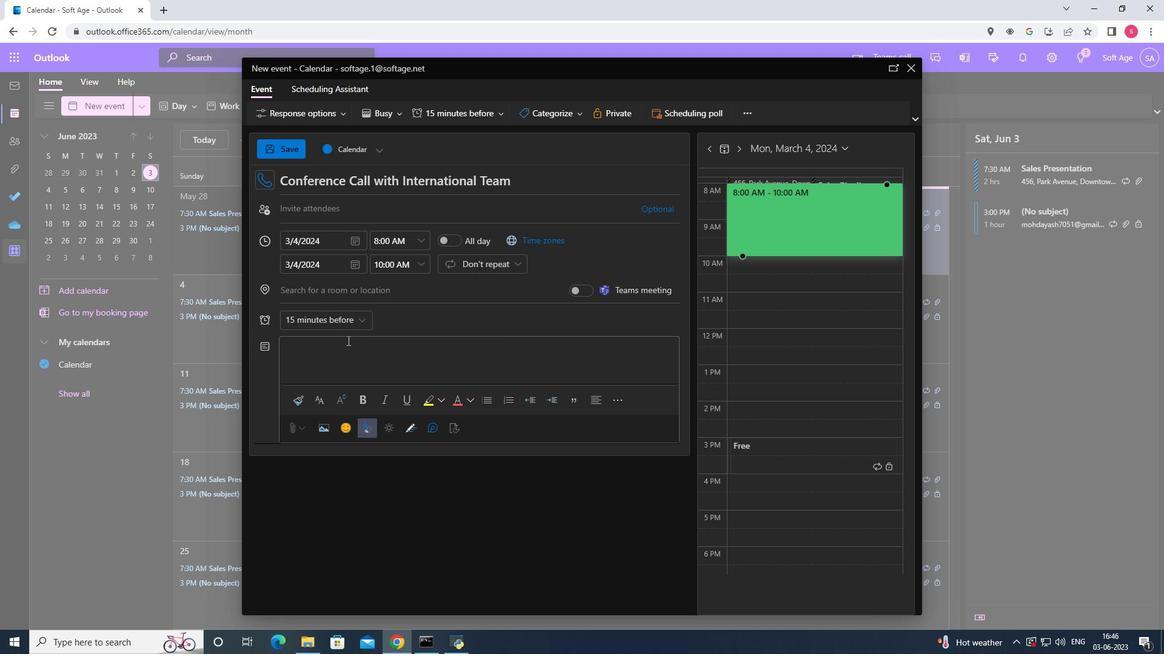 
Action: Key pressed <Key.shift>The<Key.space>session<Key.space>will<Key.space>co
Screenshot: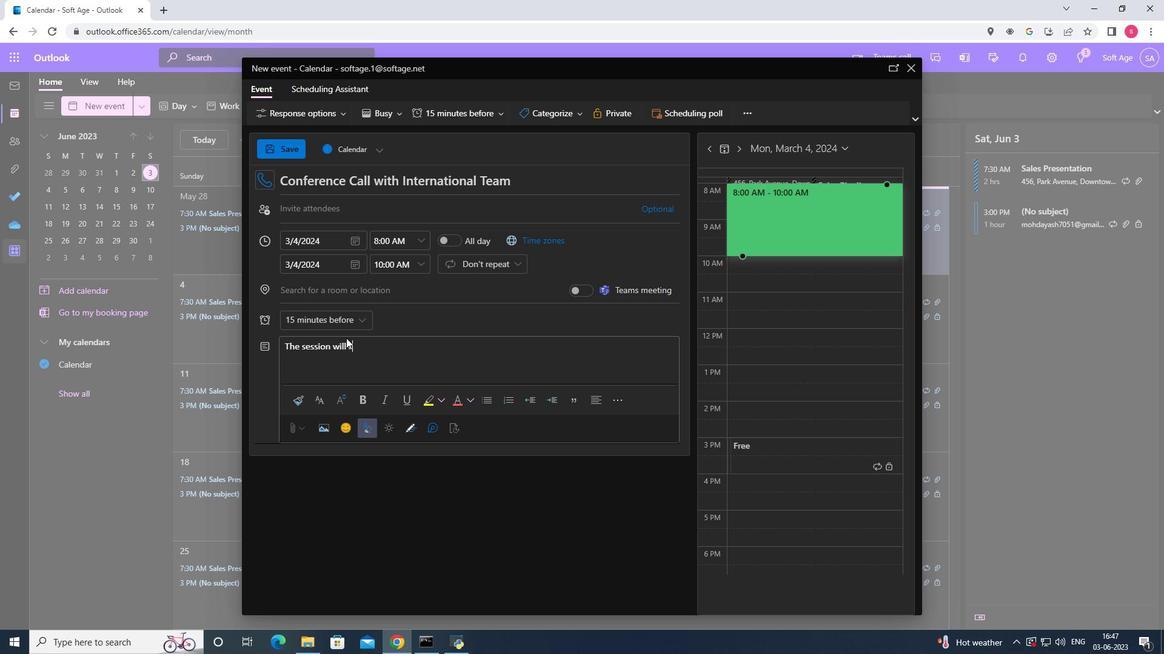 
Action: Mouse moved to (461, 311)
Screenshot: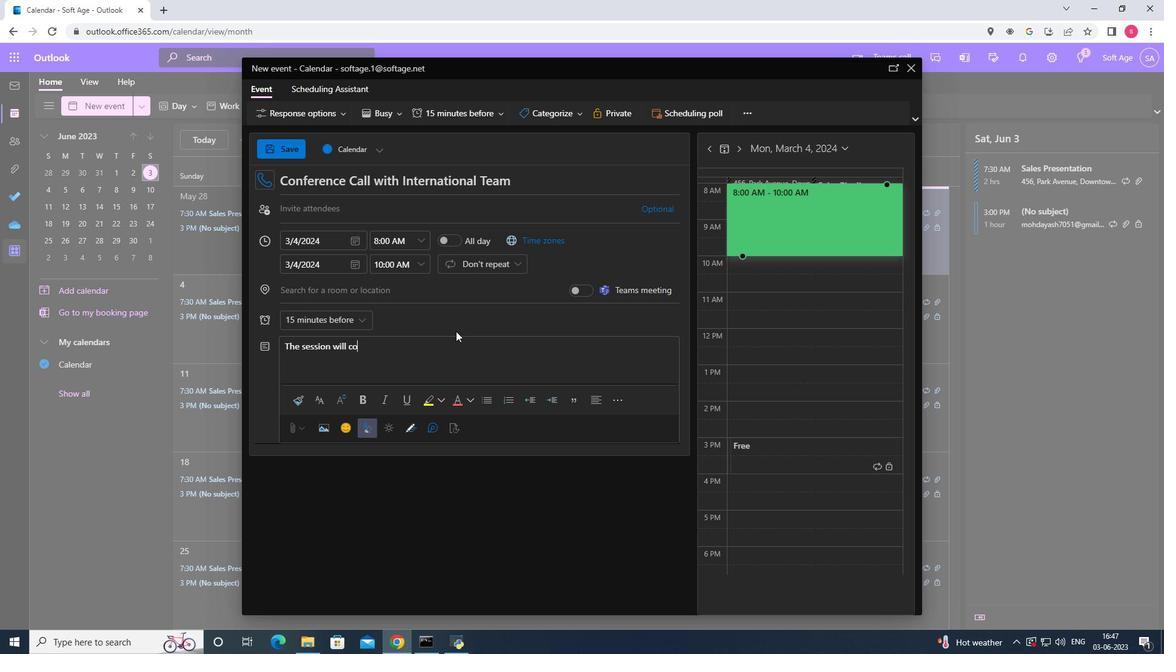 
Action: Key pressed nclude<Key.space>with<Key.space>a<Key.space>recap<Key.space>and<Key.space>summary<Key.space>of<Key.space>key<Key.space>takeaways<Key.space><Key.backspace>,<Key.space>providing<Key.space>participants<Key.space>with<Key.space>a<Key.space>comprehensive<Key.space>understanding<Key.space>of<Key.space>the<Key.space>elements<Key.space>that<Key.space>contribute<Key.space>to<Key.space>successful<Key.space>presentations<Key.space><Key.backspace>.<Key.space>participants<Key.space>will<Key.space>be<Key.space>encouraged<Key.space>to<Key.space>continue<Key.space>practicu<Key.backspace>ing<Key.space>their<Key.space>presentation<Key.space>skills<Key.space>outside<Key.space>of<Key.space>the<Key.space>session<Key.space>and<Key.space>seek<Key.space>further<Key.space>opportunities<Key.space>for<Key.space>growth<Key.space>and<Key.space>improvement.
Screenshot: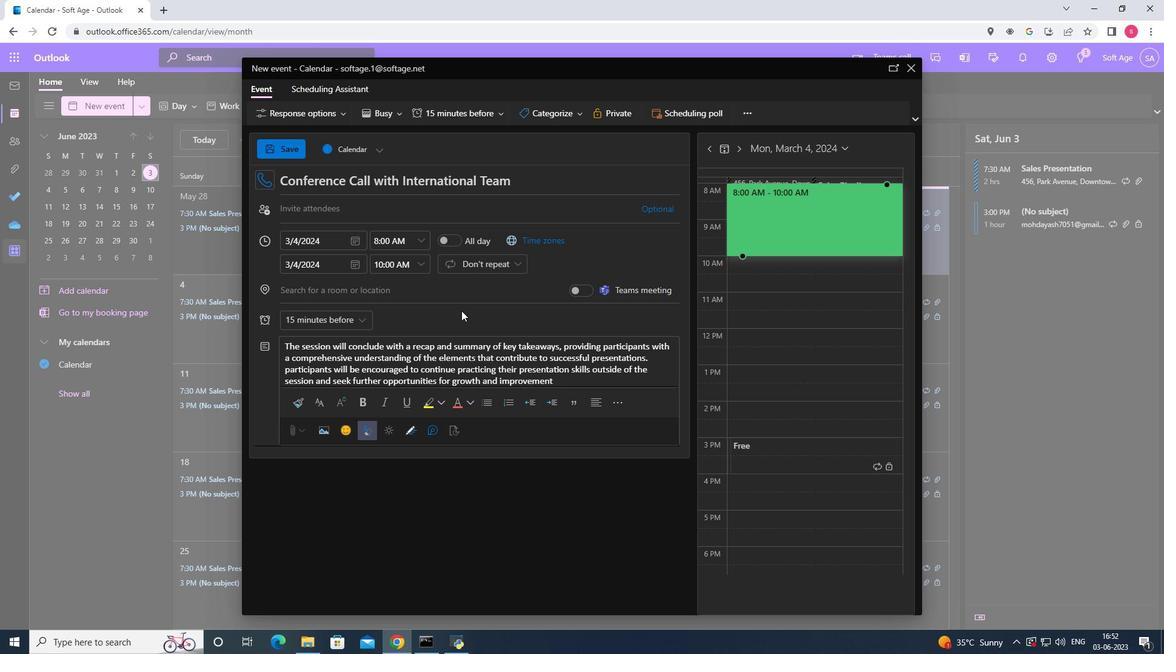
Action: Mouse moved to (571, 117)
Screenshot: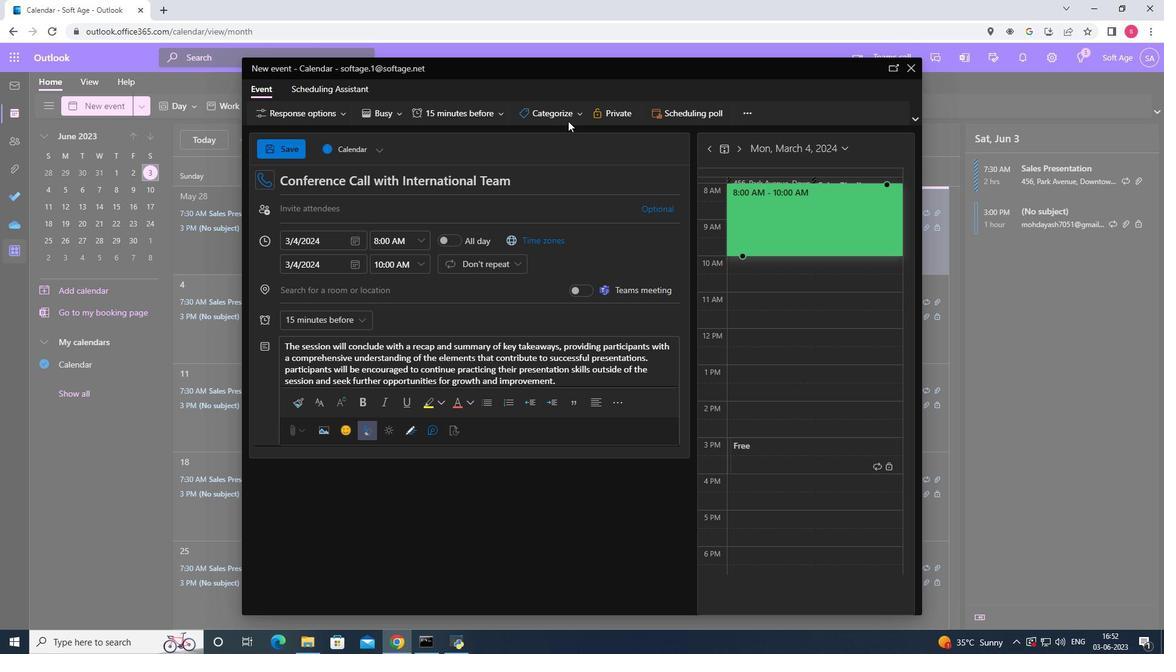 
Action: Mouse pressed left at (571, 117)
Screenshot: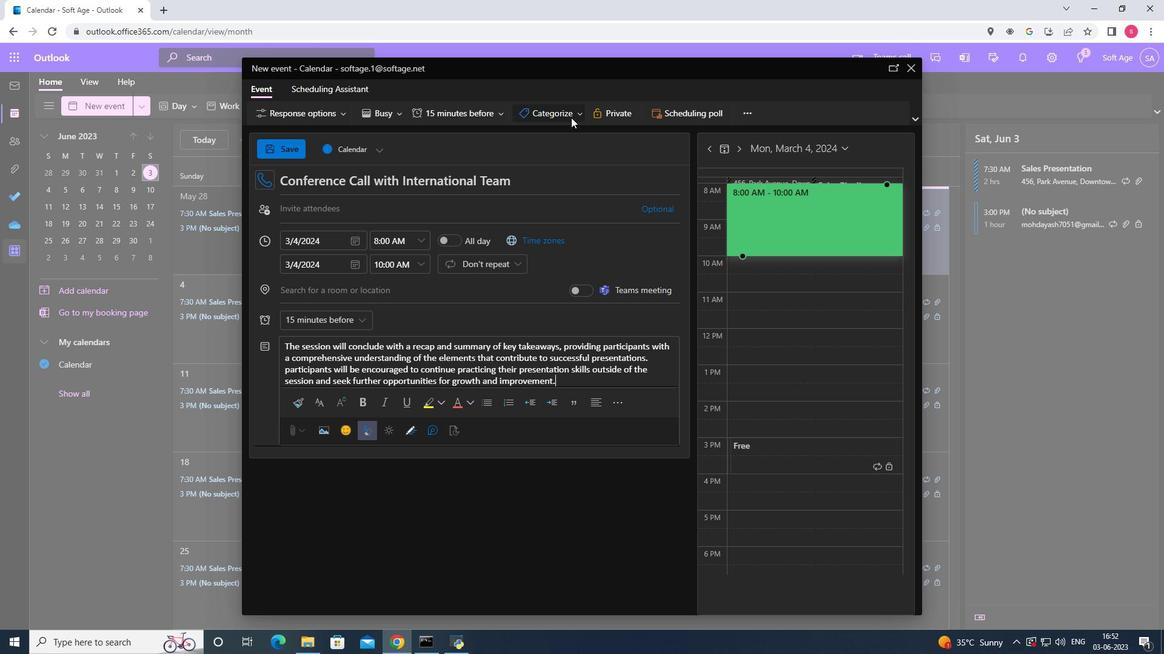 
Action: Mouse moved to (562, 214)
Screenshot: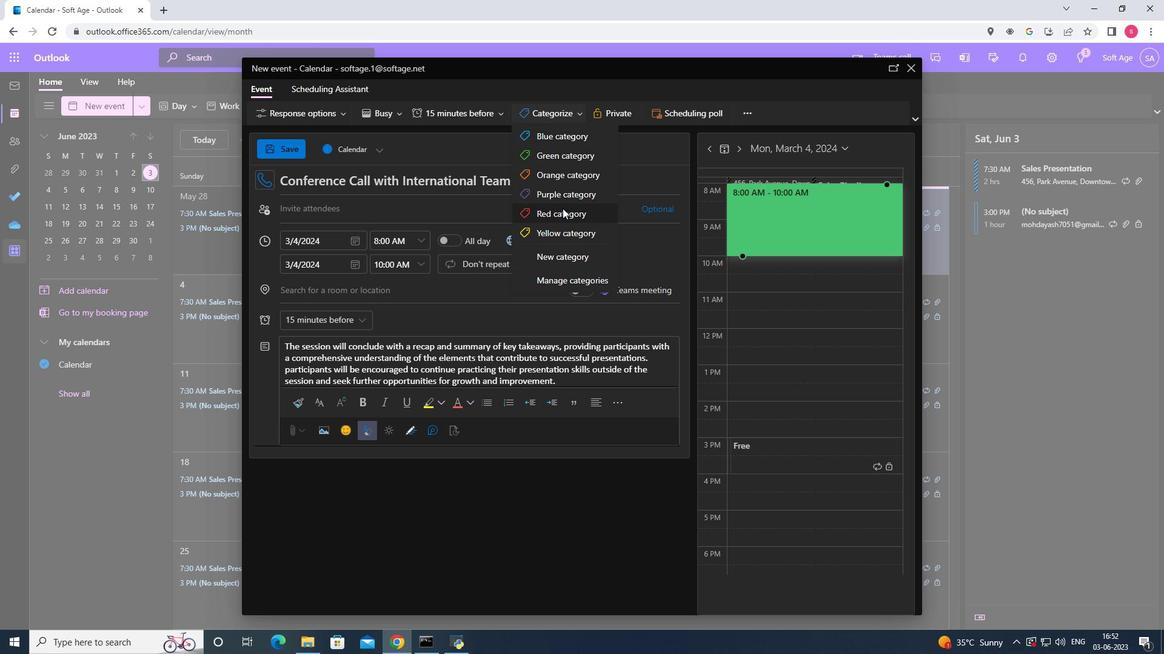 
Action: Mouse pressed left at (562, 214)
Screenshot: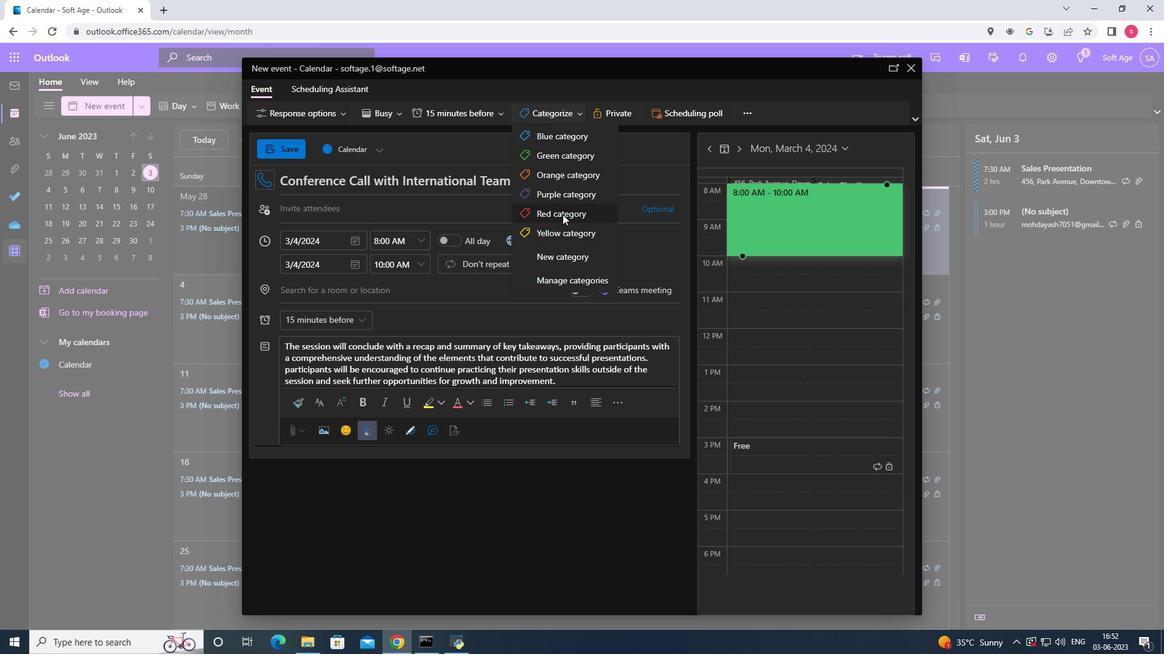 
Action: Mouse moved to (426, 294)
Screenshot: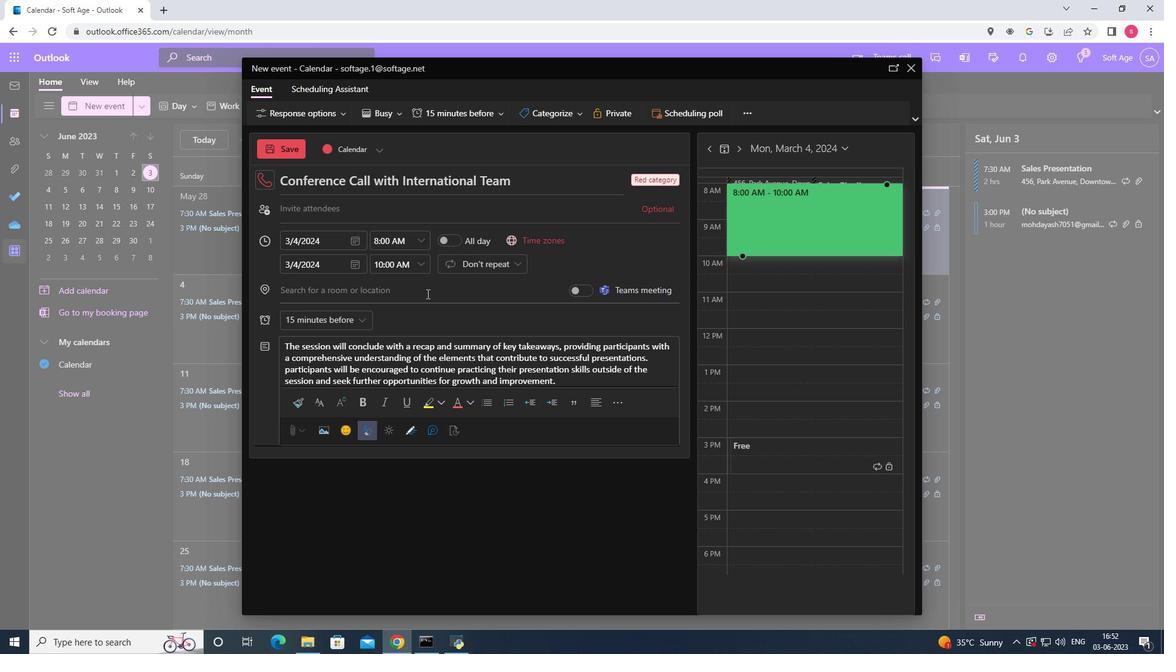
Action: Mouse pressed left at (426, 294)
Screenshot: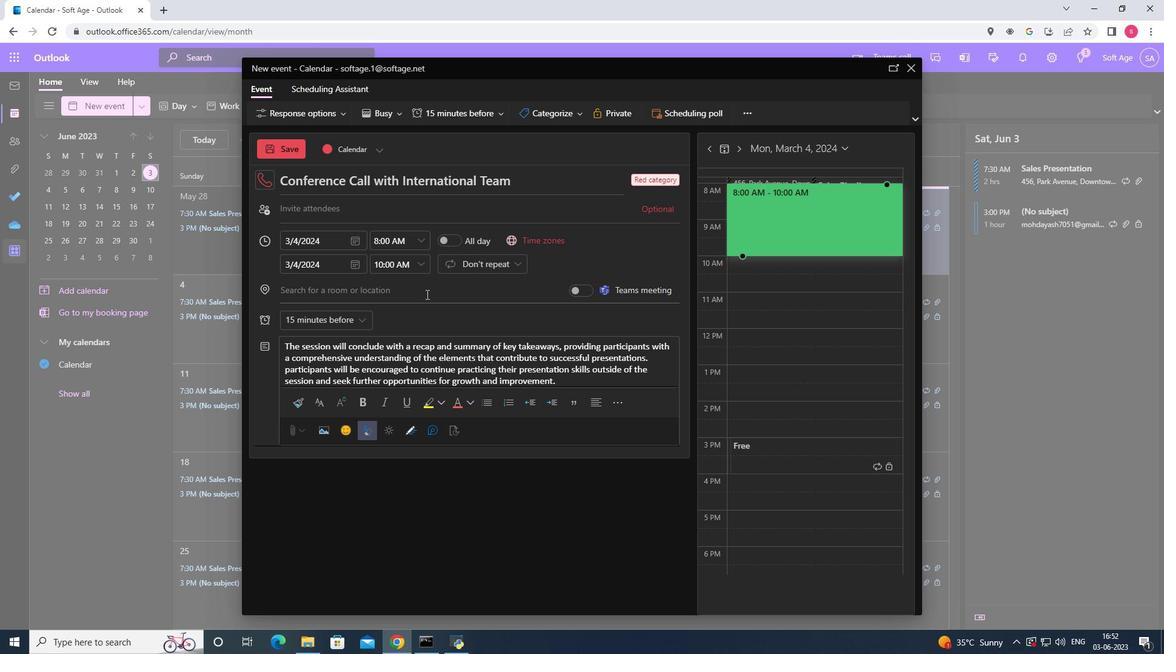 
Action: Key pressed 789<Key.space><Key.shift>Camp<Key.space><Key.shift>Nou,<Key.space><Key.shift>Barcelona,<Key.space><Key.shift>Spain
Screenshot: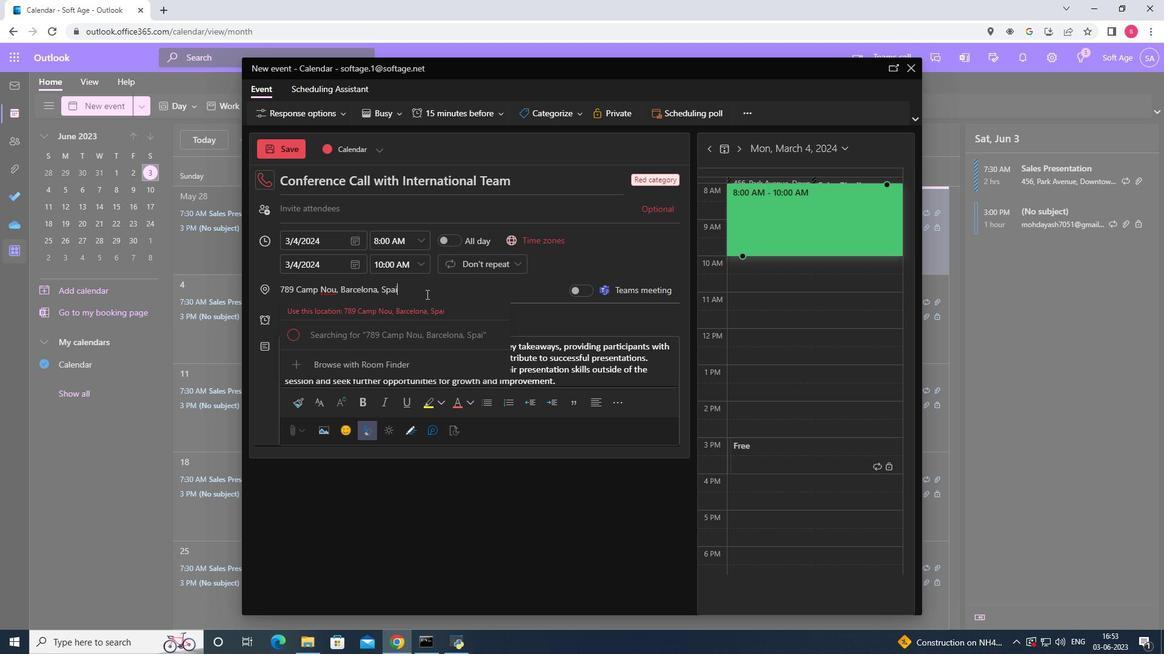 
Action: Mouse moved to (426, 311)
Screenshot: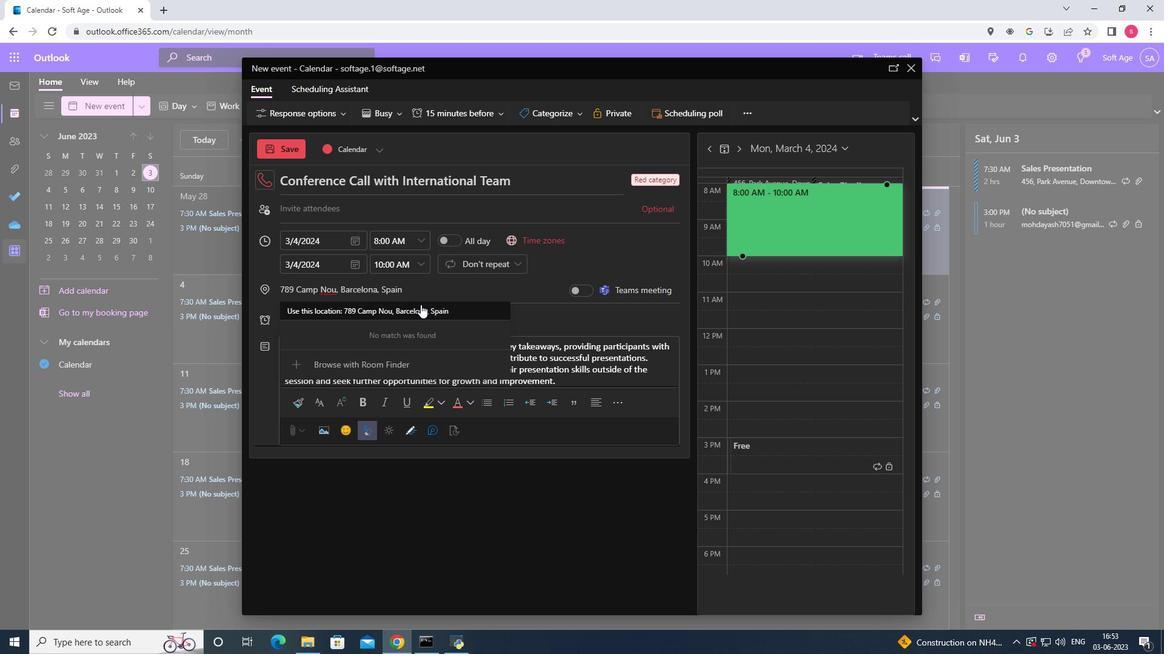 
Action: Mouse pressed left at (426, 311)
Screenshot: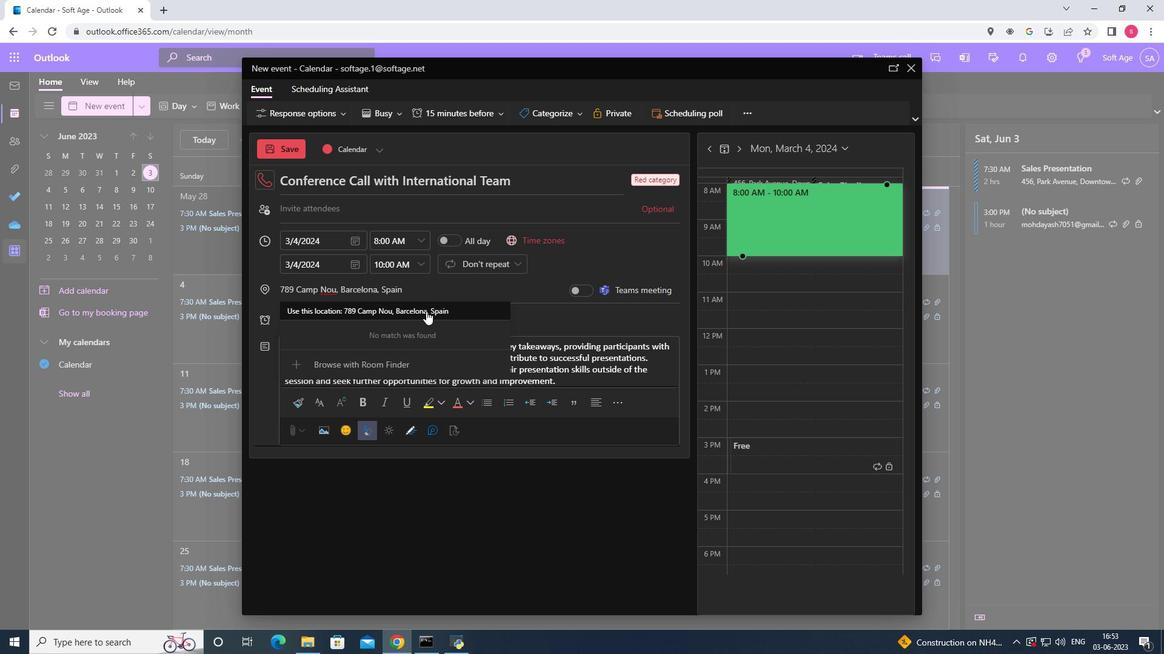 
Action: Mouse moved to (326, 215)
Screenshot: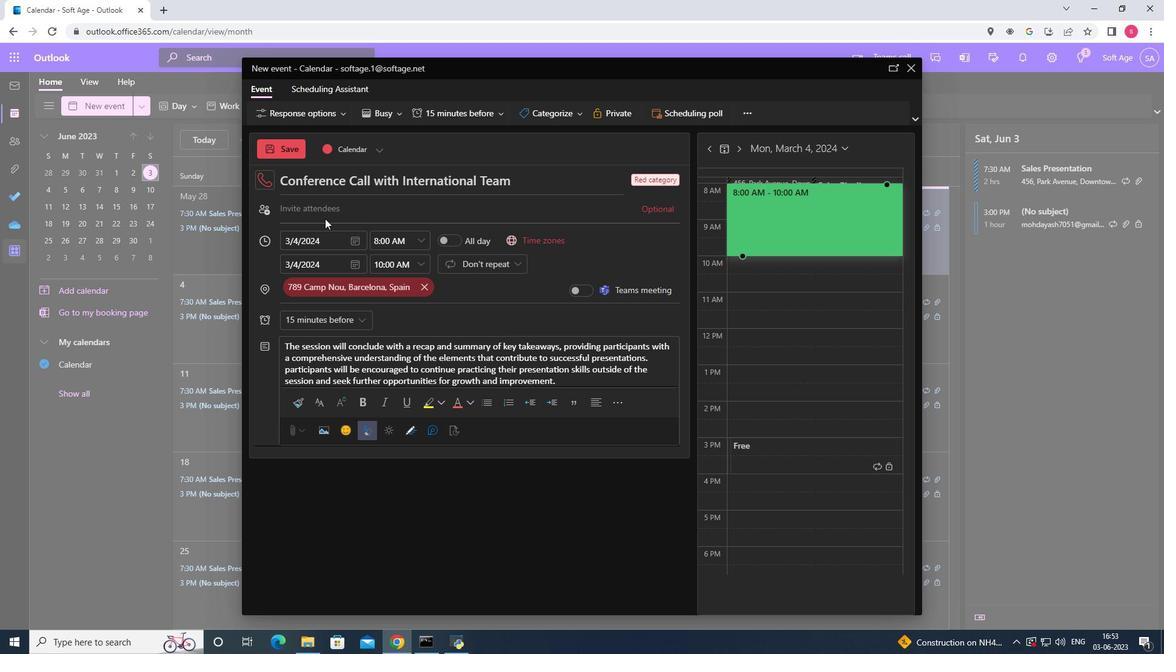 
Action: Mouse pressed left at (326, 215)
Screenshot: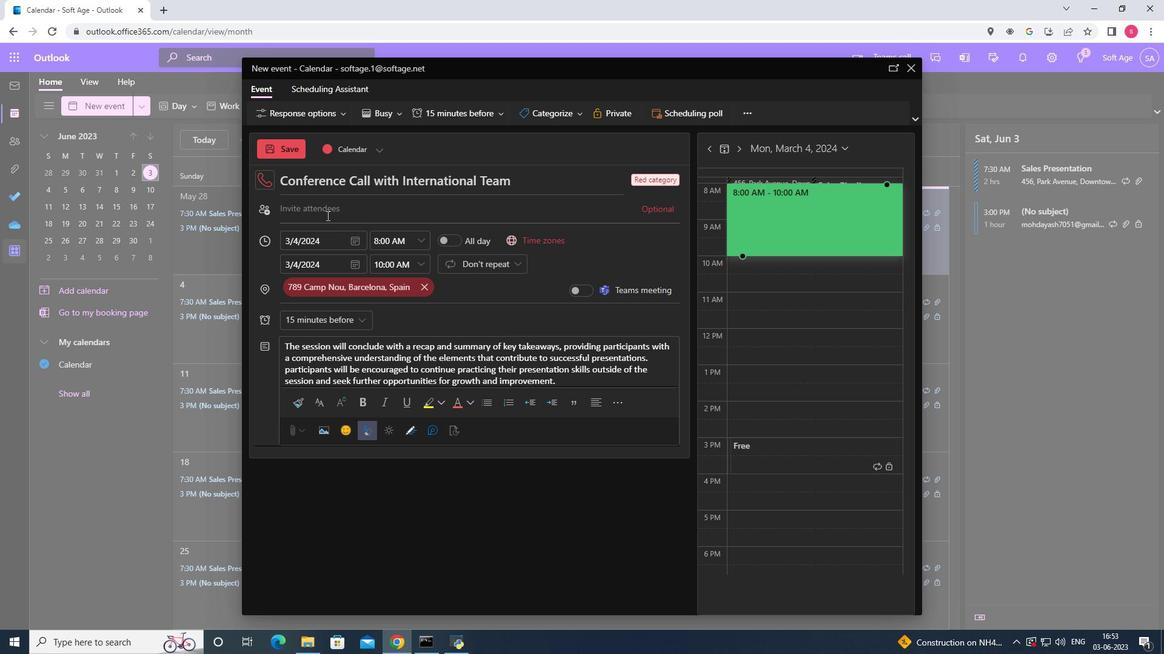 
Action: Key pressed softage.5<Key.shift>@
Screenshot: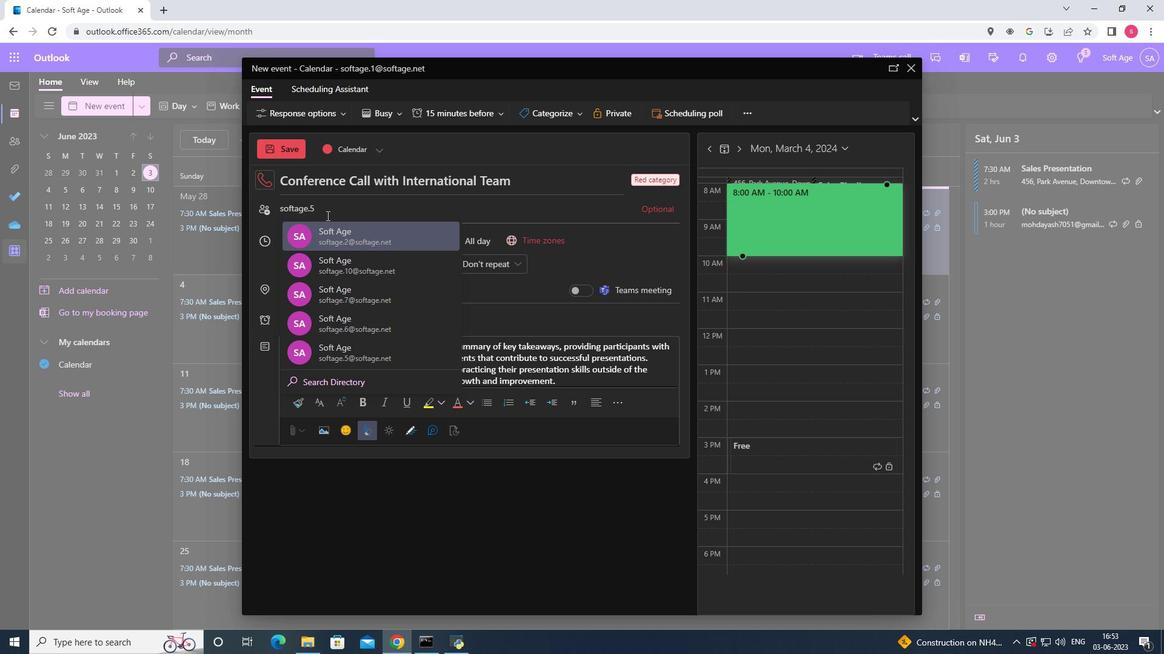 
Action: Mouse moved to (329, 232)
Screenshot: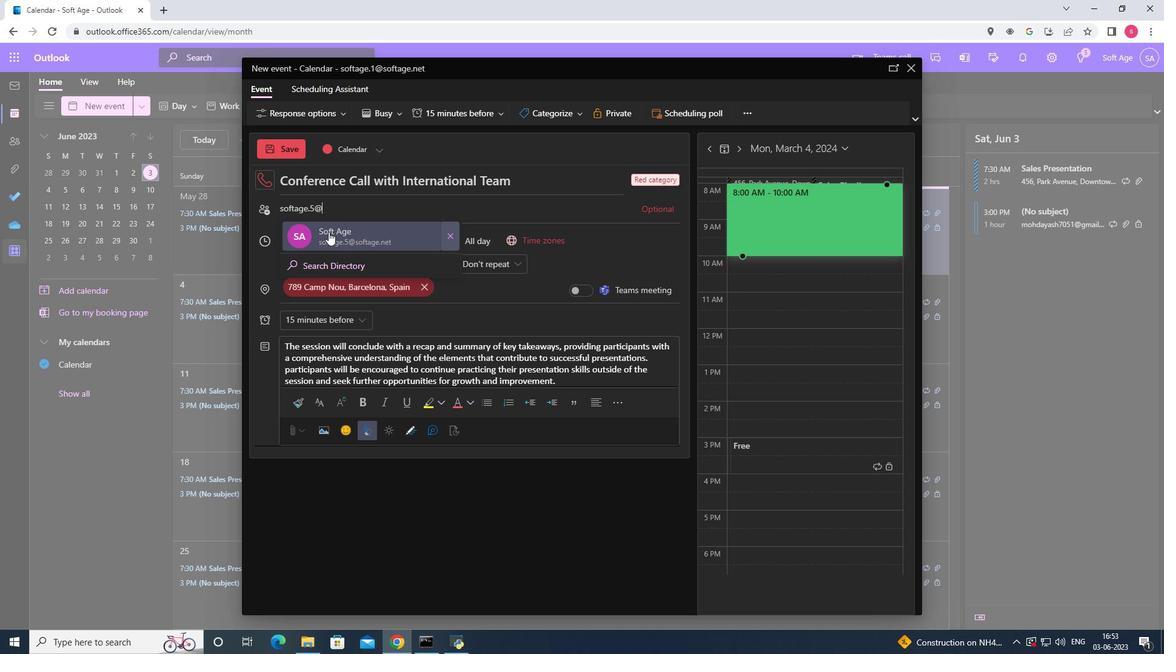 
Action: Mouse pressed left at (329, 232)
Screenshot: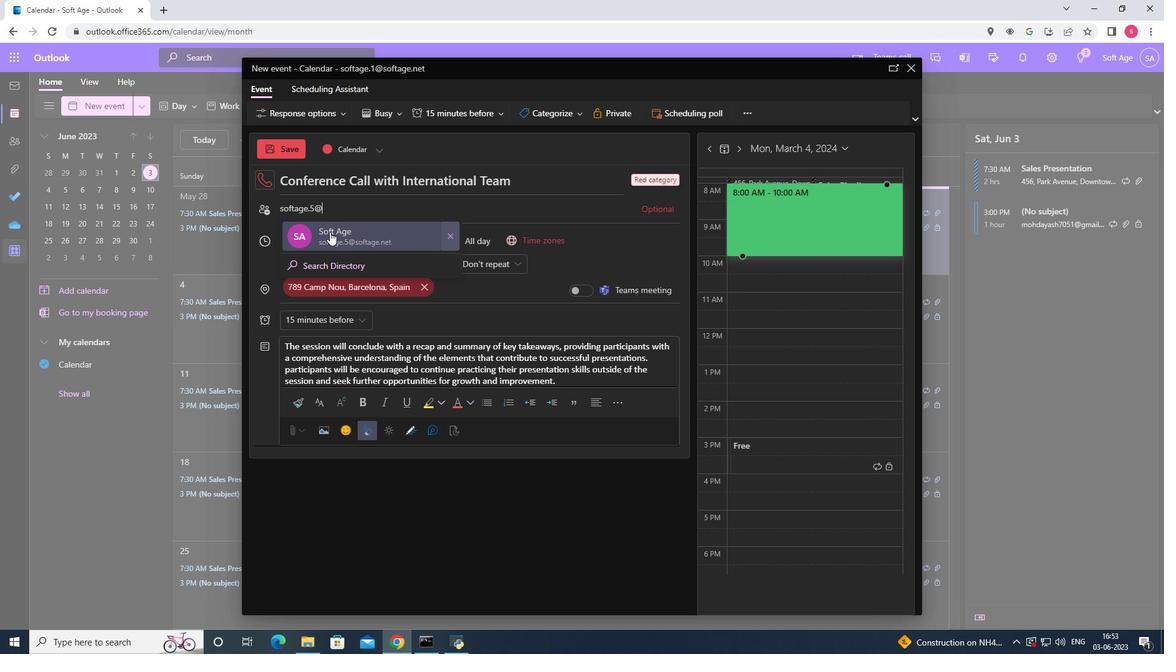 
Action: Mouse moved to (353, 216)
Screenshot: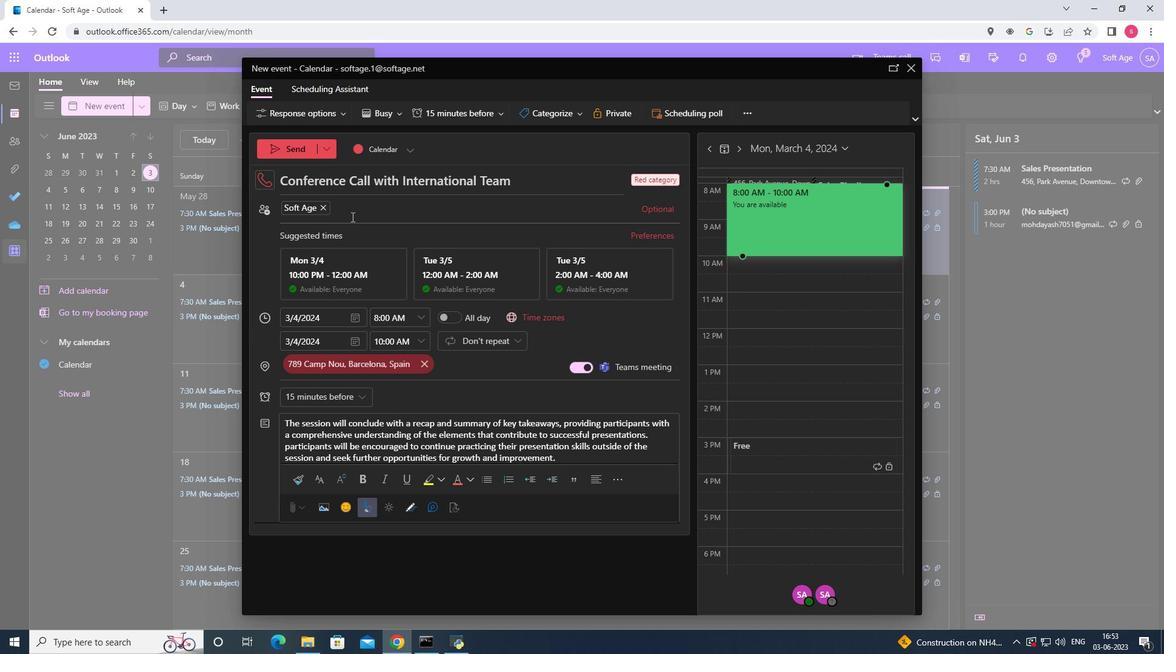 
Action: Key pressed softage.6<Key.shift>@
Screenshot: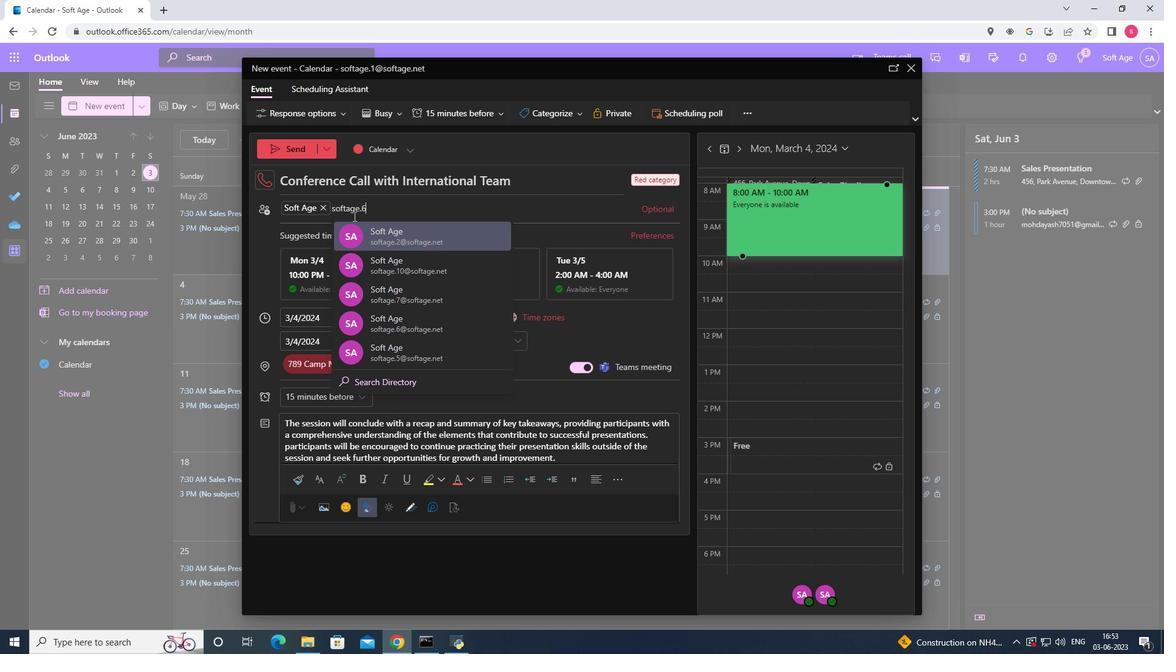 
Action: Mouse moved to (376, 226)
Screenshot: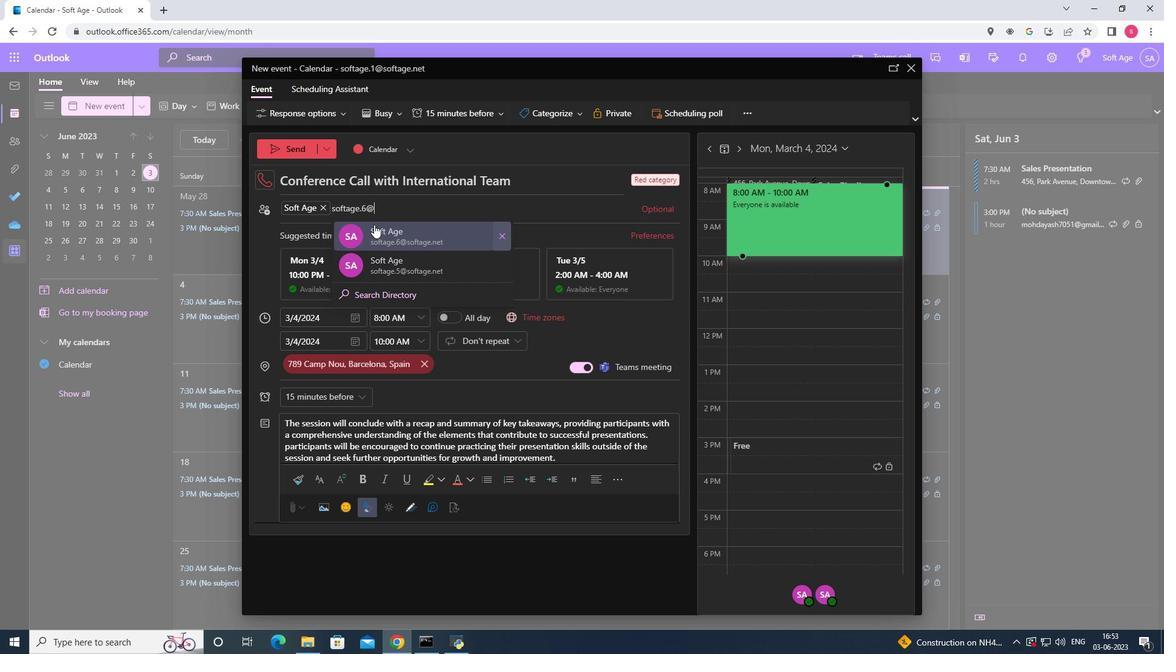 
Action: Mouse pressed left at (376, 226)
Screenshot: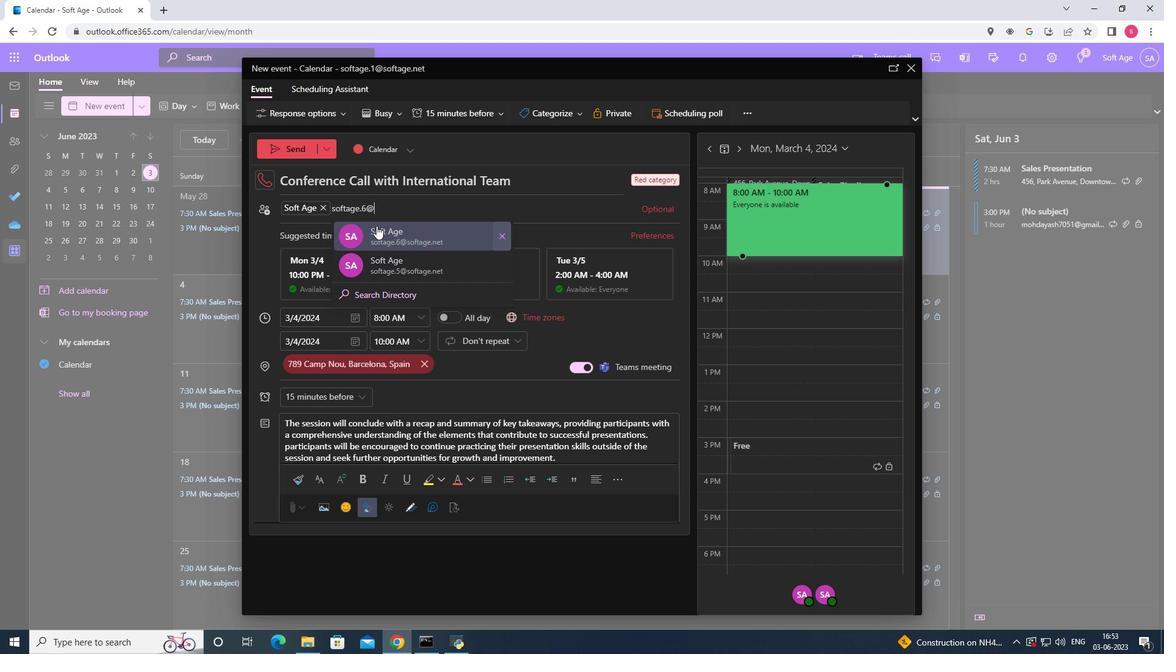 
Action: Mouse moved to (355, 394)
Screenshot: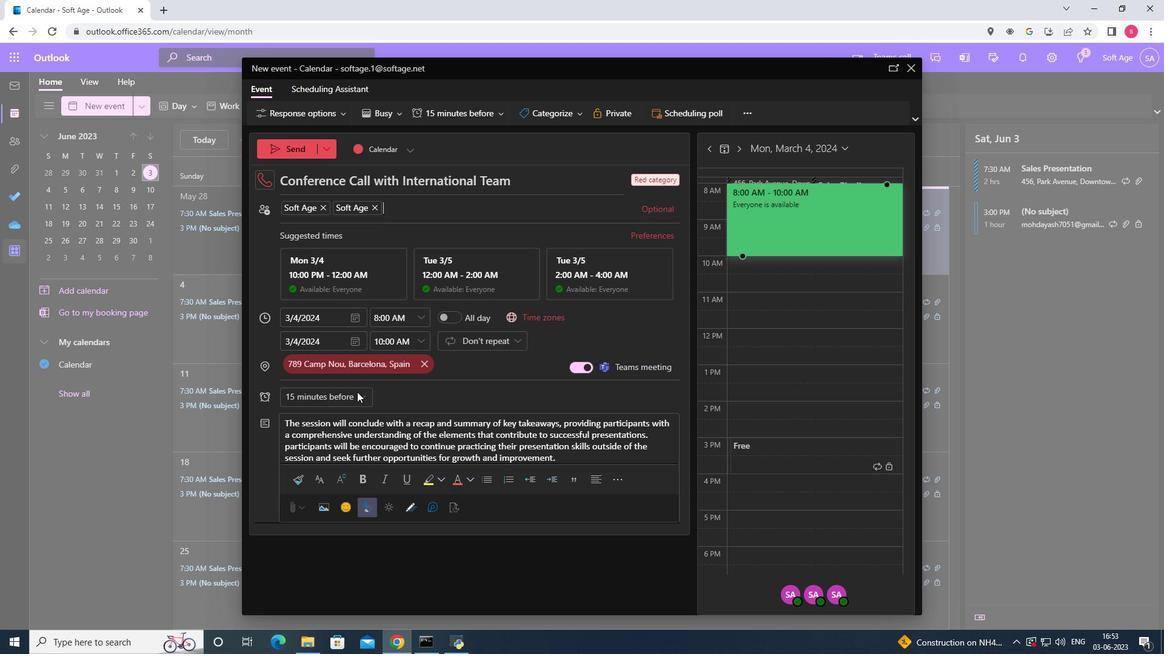 
Action: Mouse pressed left at (355, 394)
Screenshot: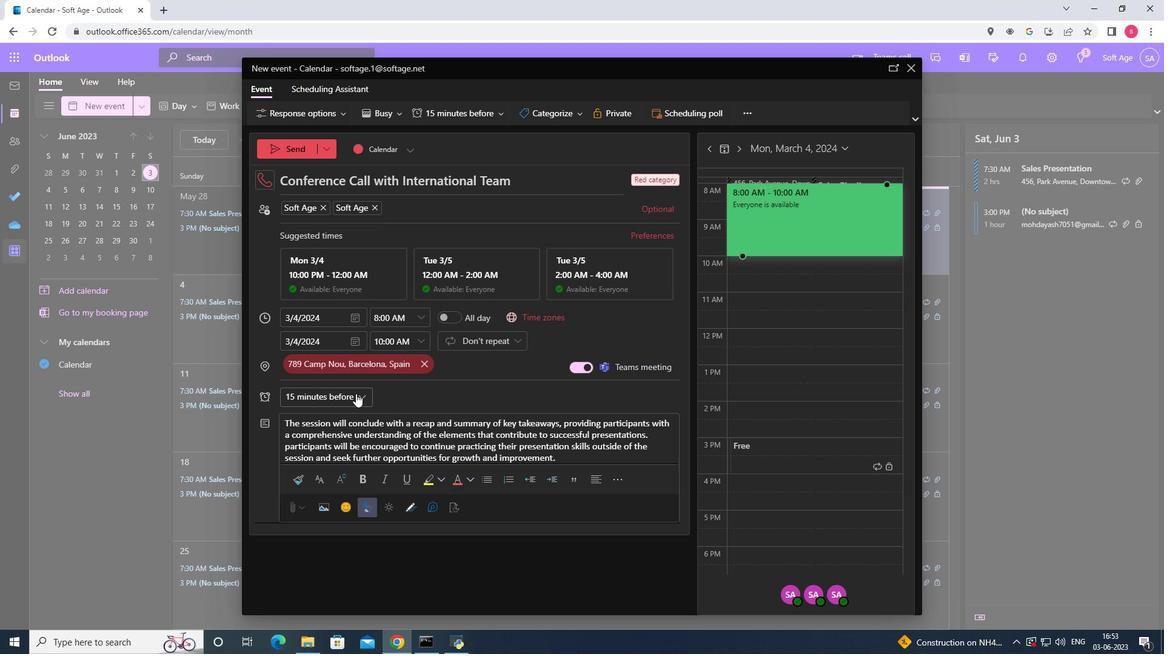 
Action: Mouse moved to (340, 338)
Screenshot: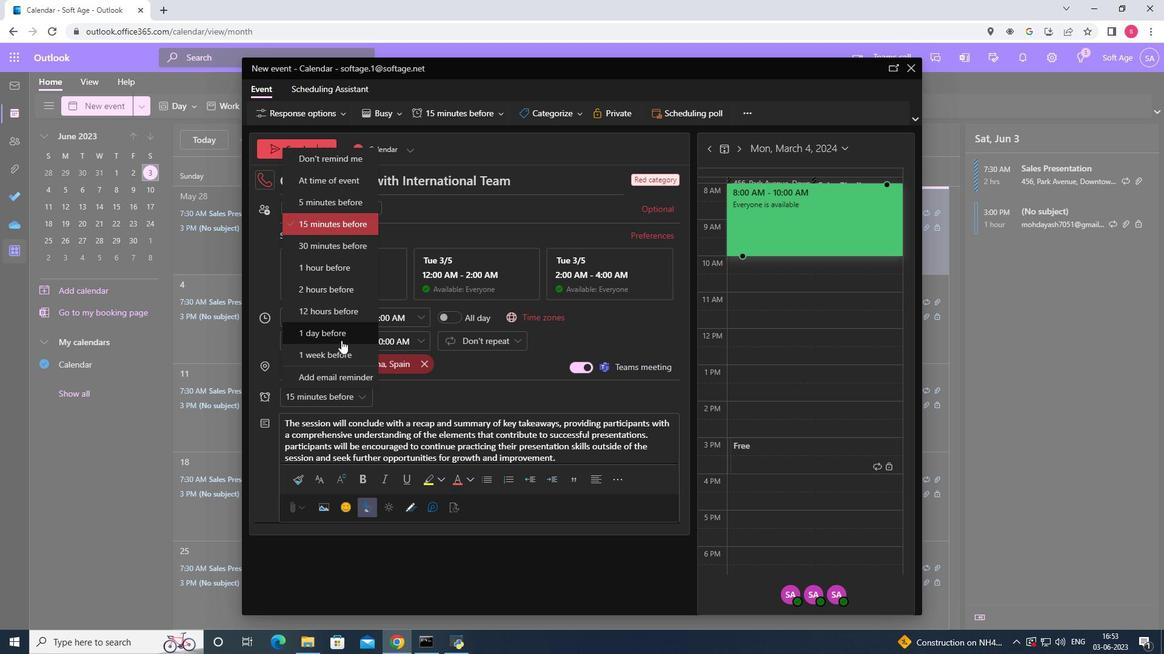 
Action: Mouse pressed left at (340, 338)
Screenshot: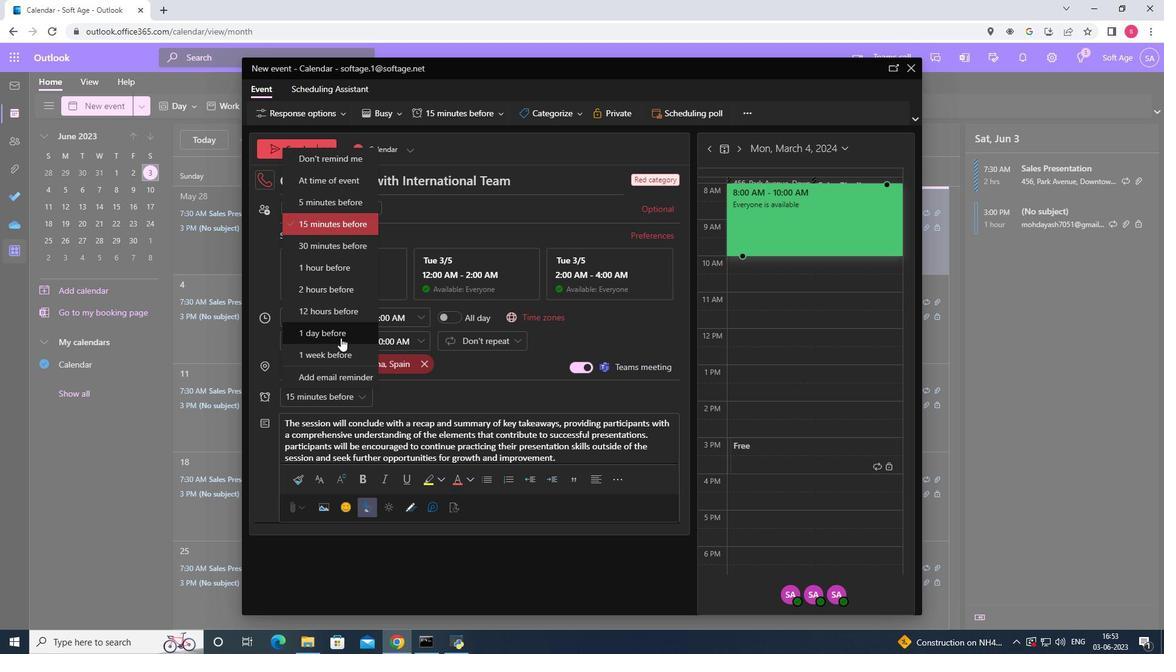 
Action: Mouse moved to (348, 361)
Screenshot: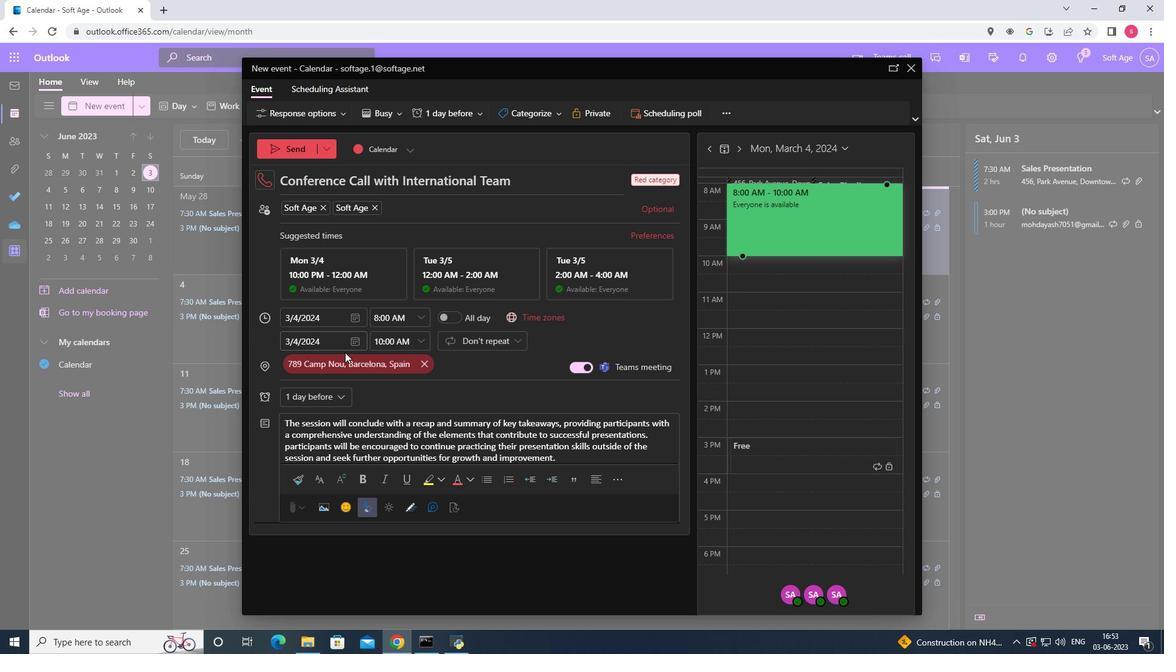 
Action: Mouse scrolled (348, 360) with delta (0, 0)
Screenshot: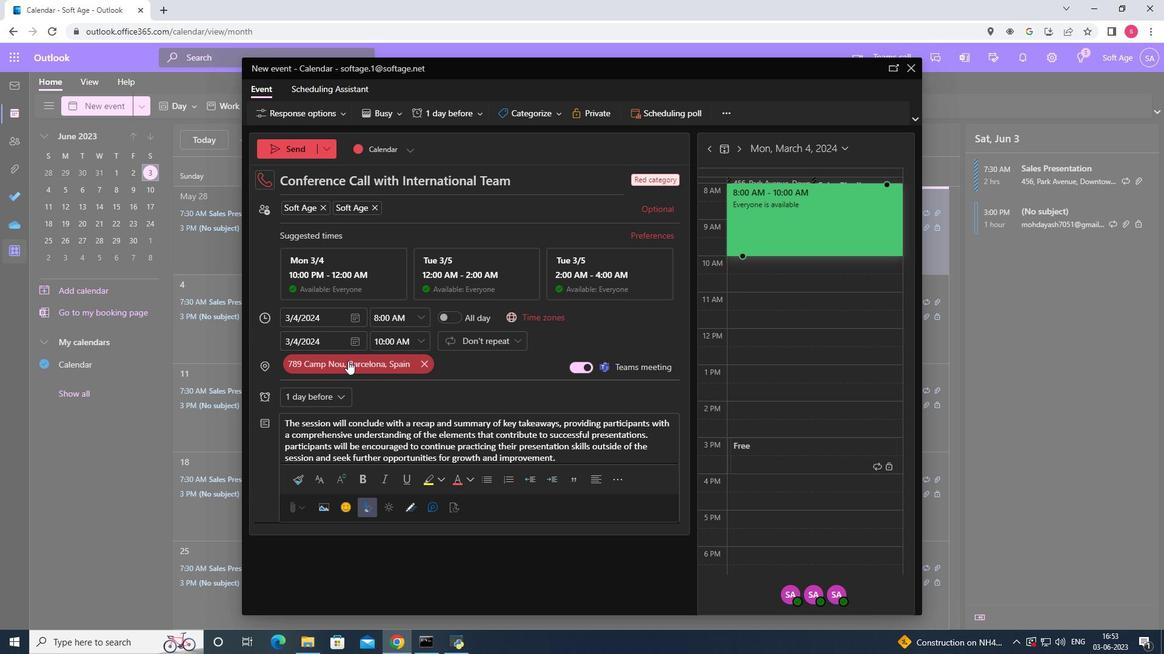 
Action: Mouse scrolled (348, 360) with delta (0, 0)
Screenshot: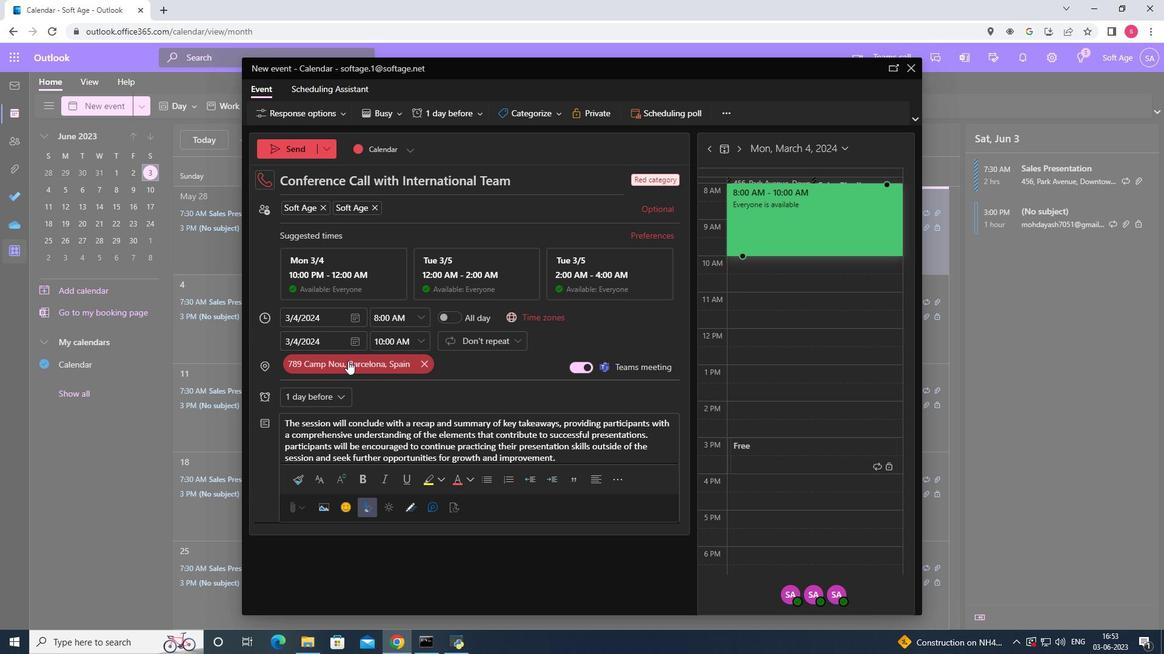 
Action: Mouse moved to (287, 152)
Screenshot: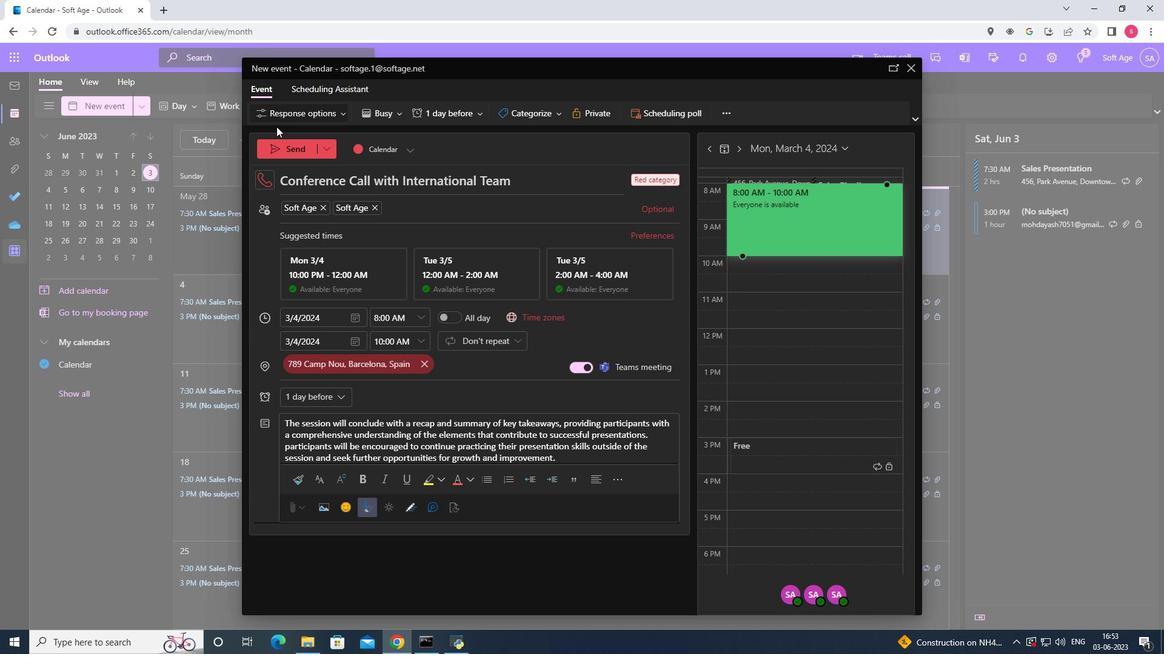 
Action: Mouse pressed left at (287, 152)
Screenshot: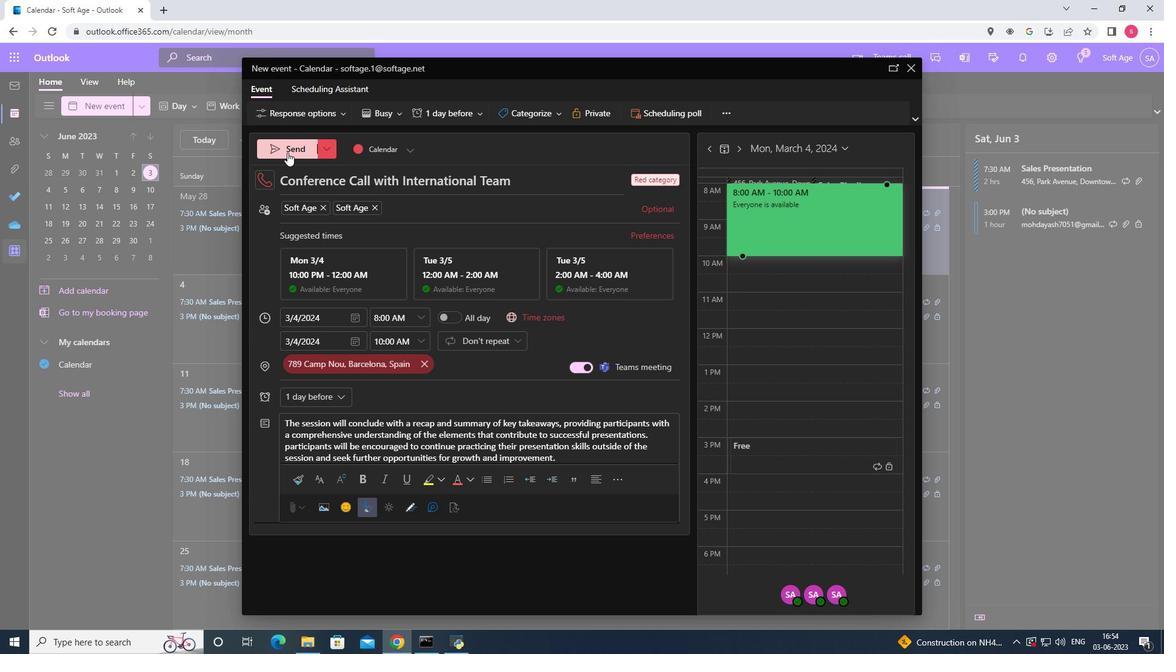 
